 Task: Search one way flight ticket for 4 adults, 2 children, 2 infants in seat and 1 infant on lap in premium economy from San Jose: Norman Y. Mineta San Jose International Airport to Wilmington: Wilmington International Airport on 8-6-2023. Choice of flights is Singapure airlines. Number of bags: 1 carry on bag. Price is upto 99000. Outbound departure time preference is 4:45.
Action: Mouse moved to (235, 316)
Screenshot: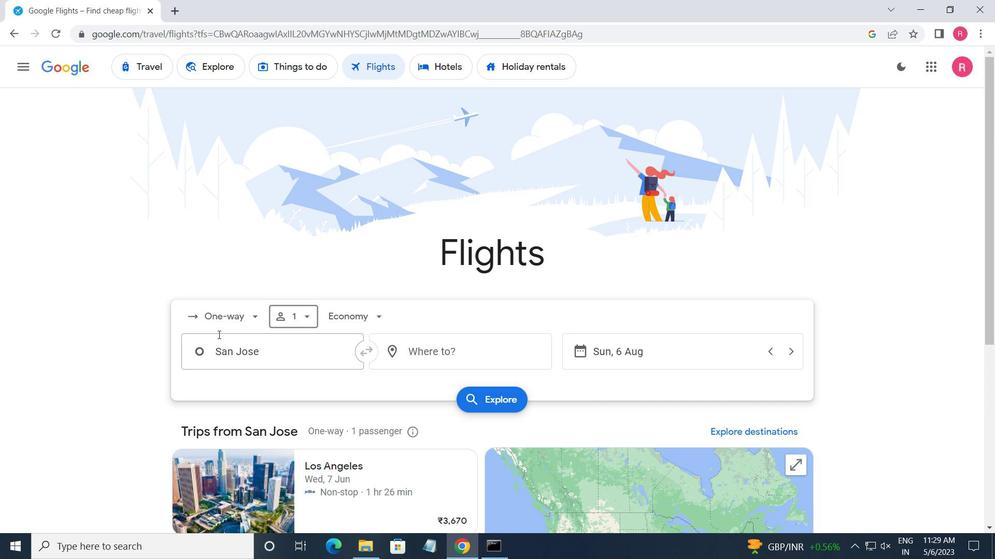
Action: Mouse pressed left at (235, 316)
Screenshot: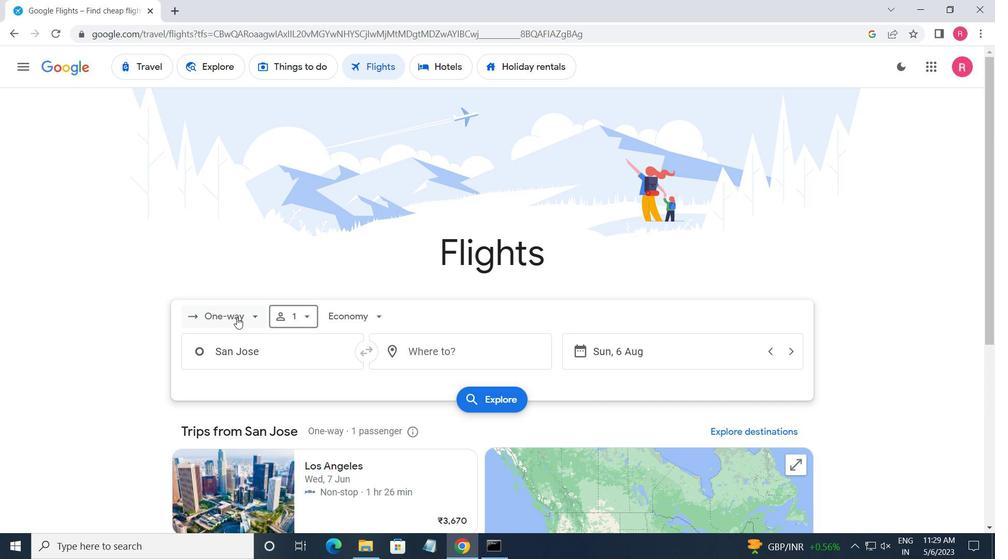 
Action: Mouse moved to (232, 375)
Screenshot: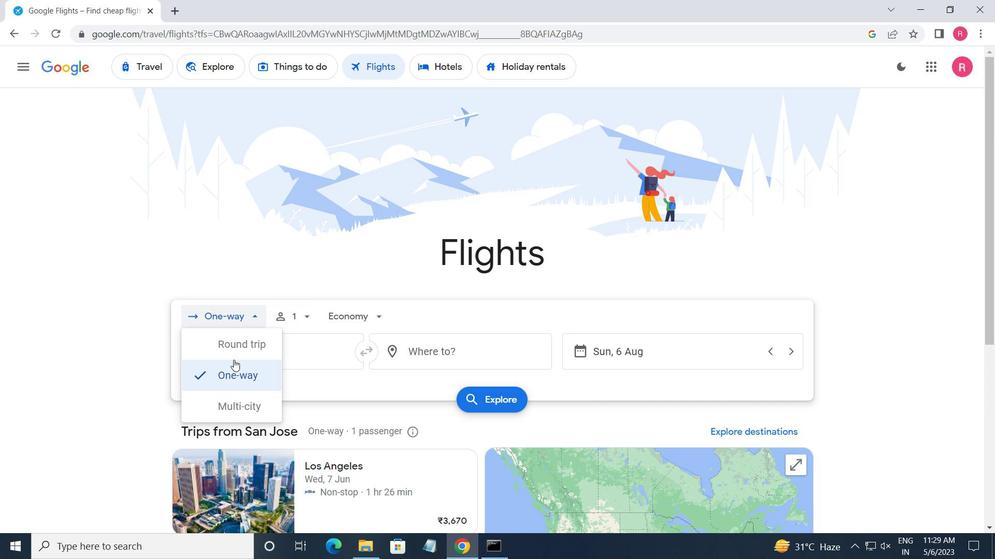 
Action: Mouse pressed left at (232, 375)
Screenshot: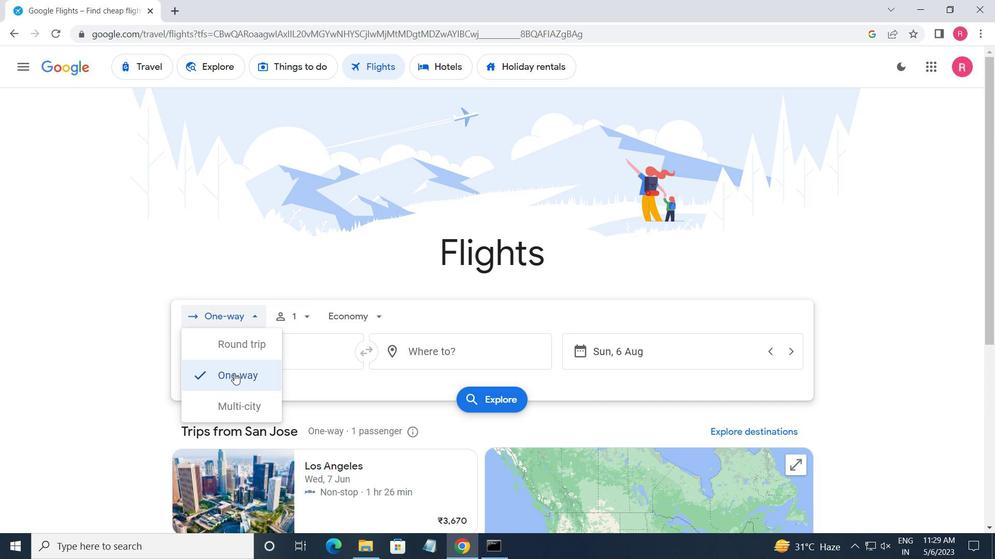 
Action: Mouse moved to (297, 324)
Screenshot: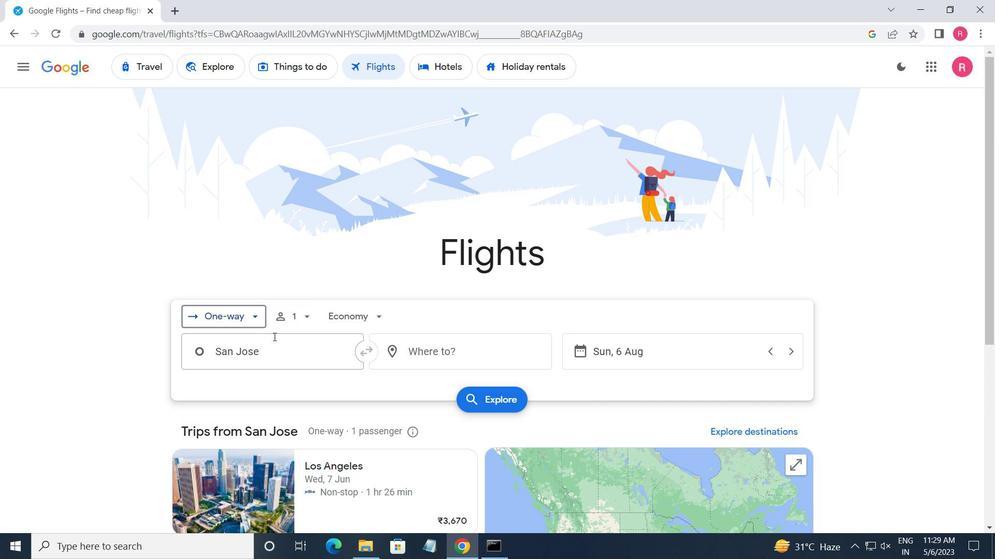 
Action: Mouse pressed left at (297, 324)
Screenshot: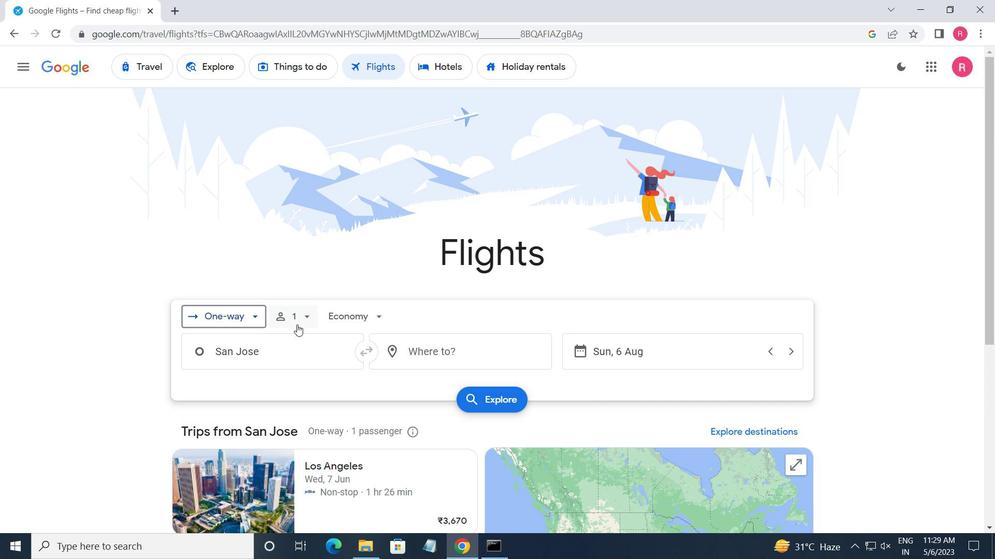 
Action: Mouse moved to (408, 353)
Screenshot: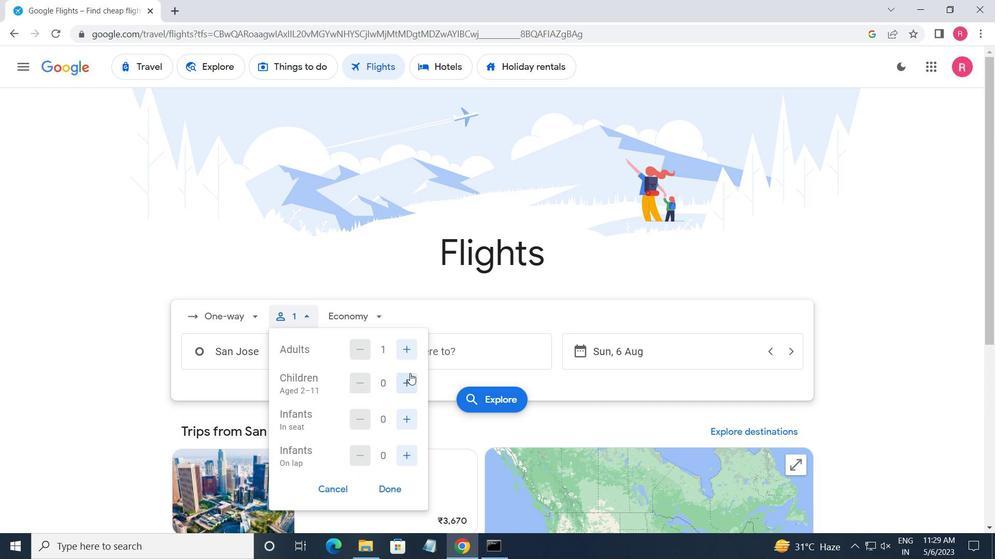 
Action: Mouse pressed left at (408, 353)
Screenshot: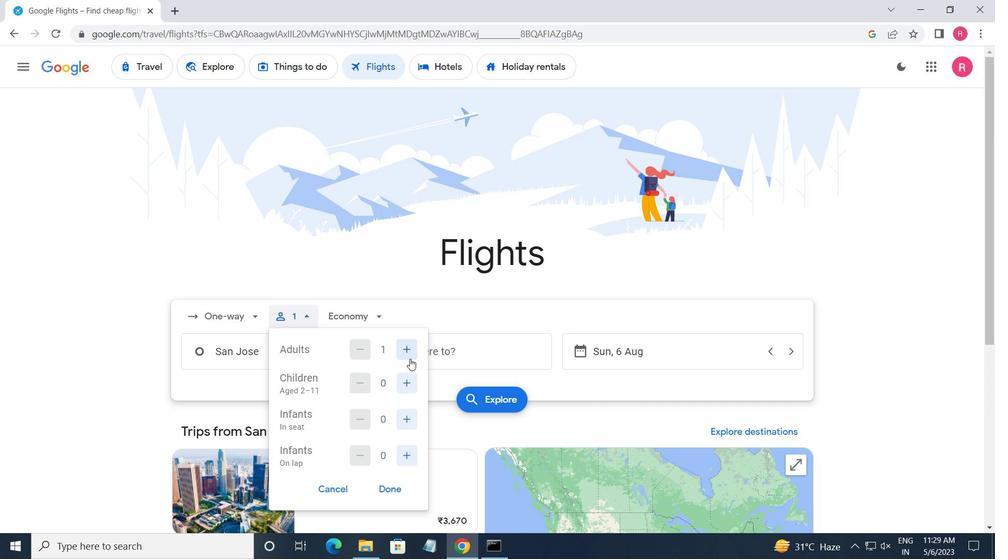 
Action: Mouse pressed left at (408, 353)
Screenshot: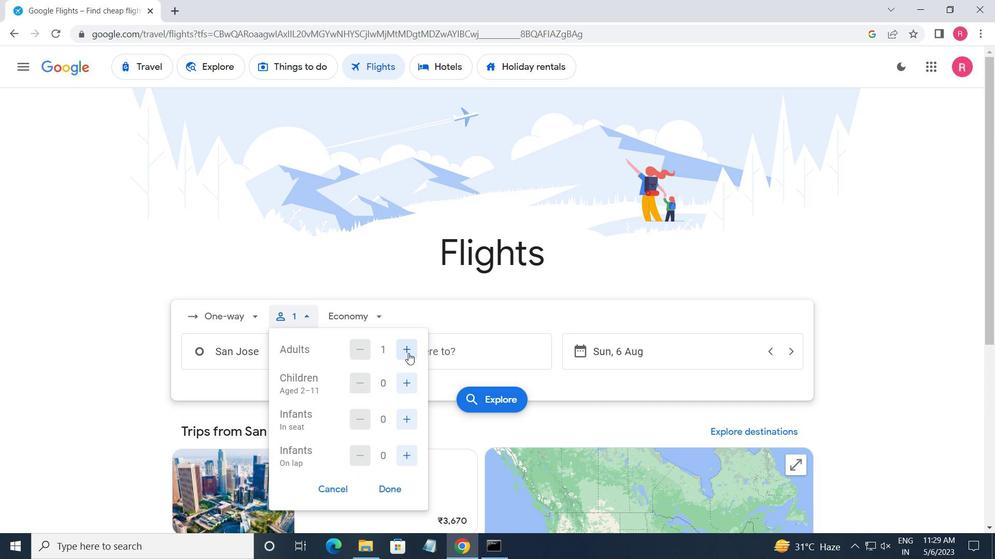 
Action: Mouse pressed left at (408, 353)
Screenshot: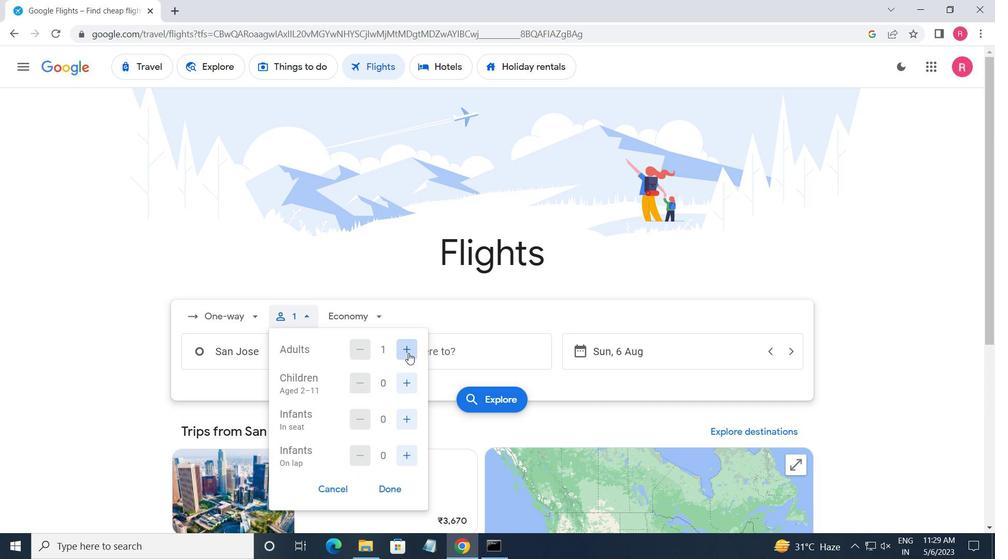 
Action: Mouse moved to (401, 378)
Screenshot: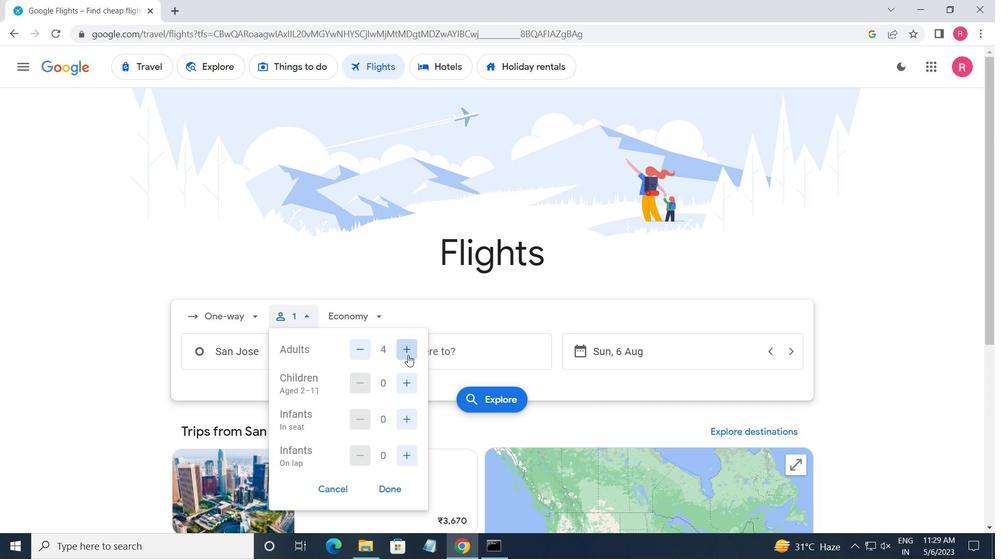 
Action: Mouse pressed left at (401, 378)
Screenshot: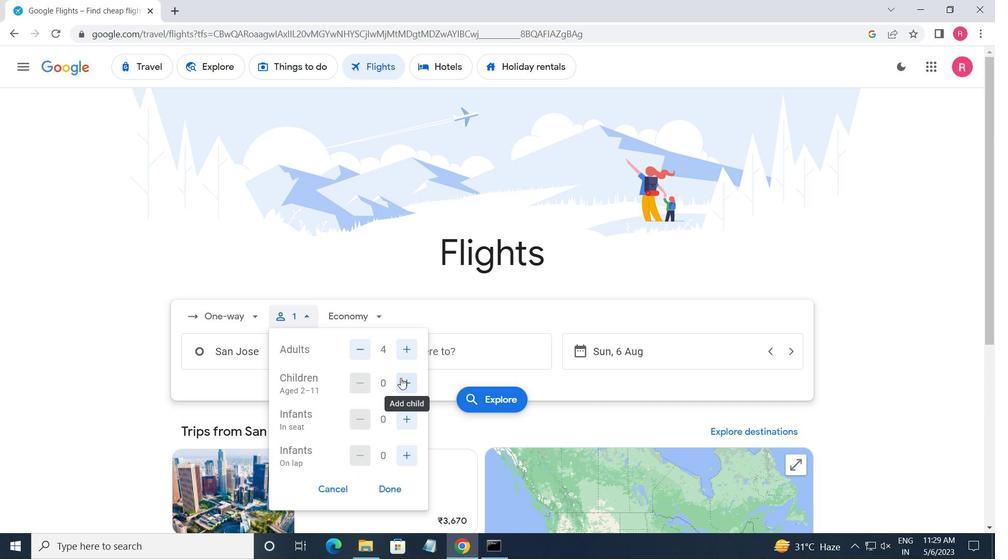 
Action: Mouse pressed left at (401, 378)
Screenshot: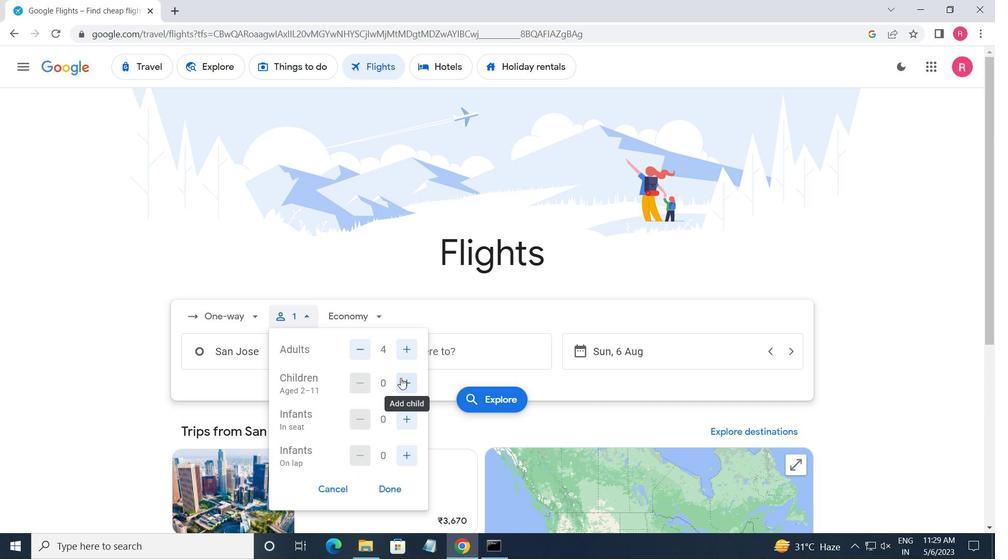 
Action: Mouse moved to (407, 431)
Screenshot: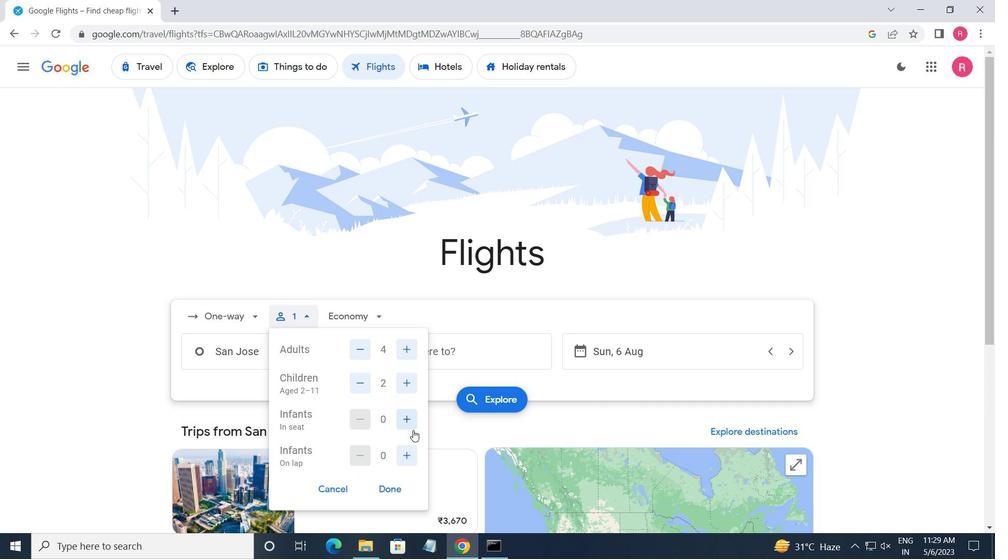 
Action: Mouse pressed left at (407, 431)
Screenshot: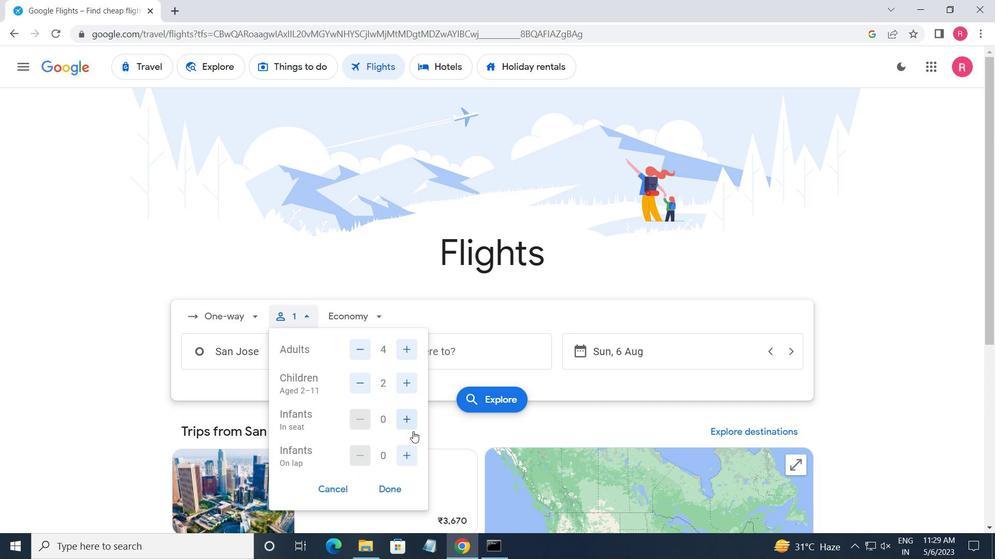 
Action: Mouse moved to (407, 430)
Screenshot: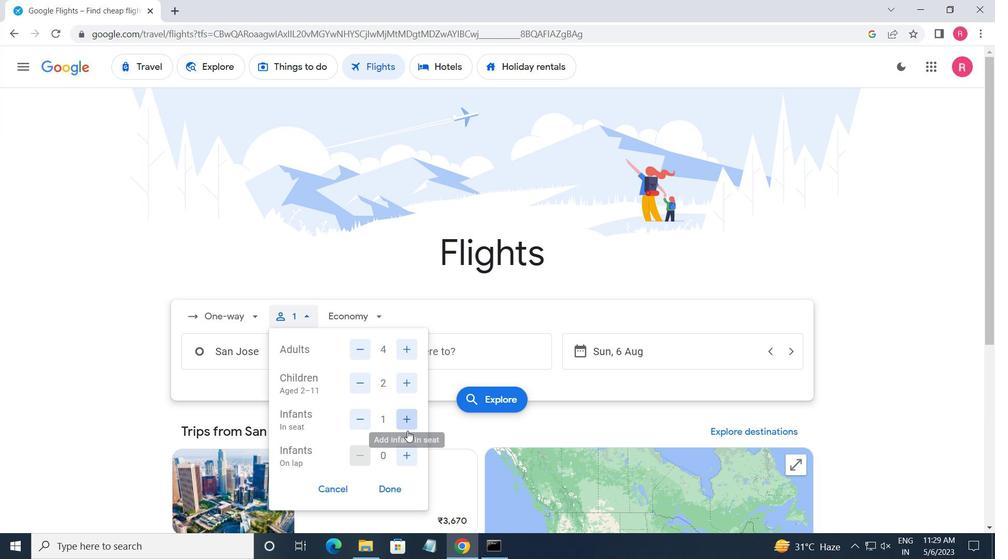 
Action: Mouse pressed left at (407, 430)
Screenshot: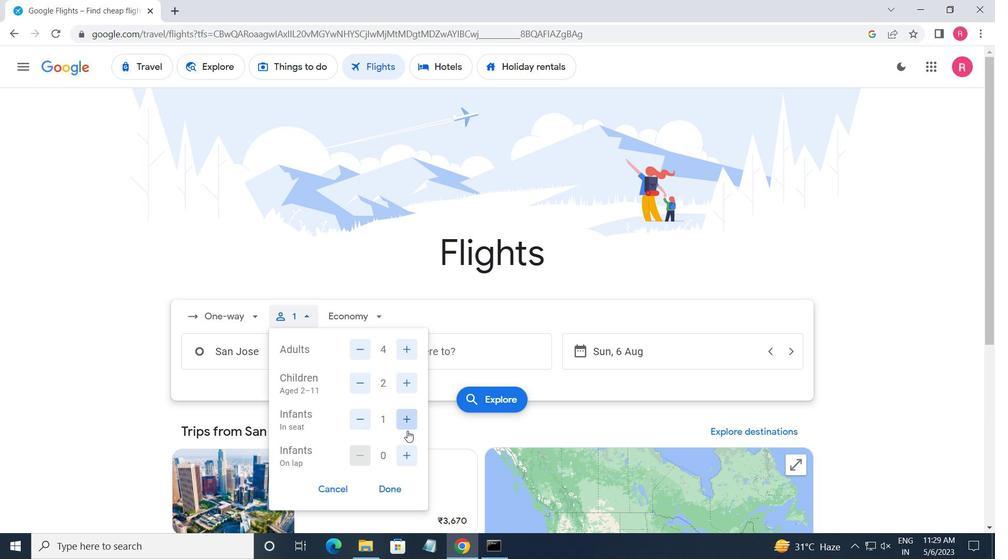 
Action: Mouse moved to (409, 460)
Screenshot: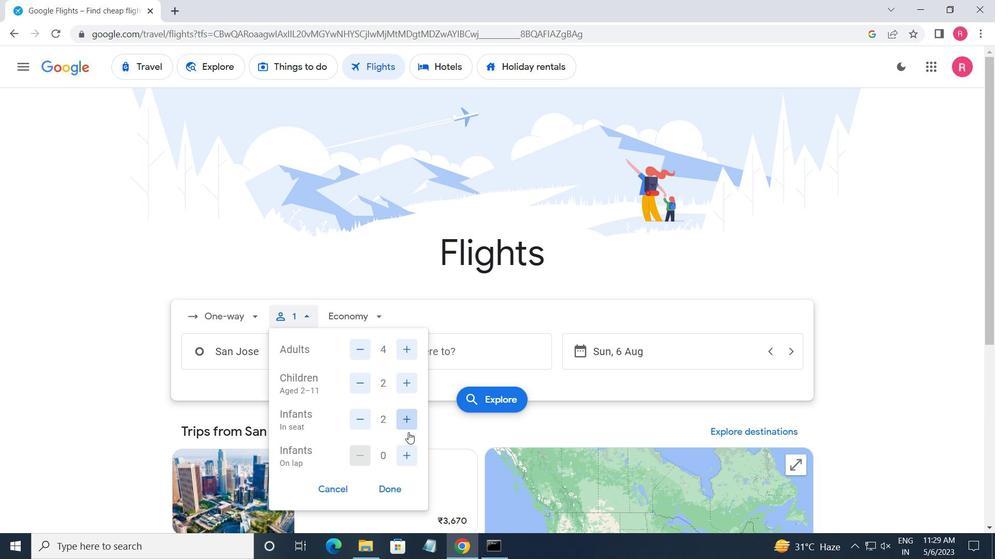 
Action: Mouse pressed left at (409, 460)
Screenshot: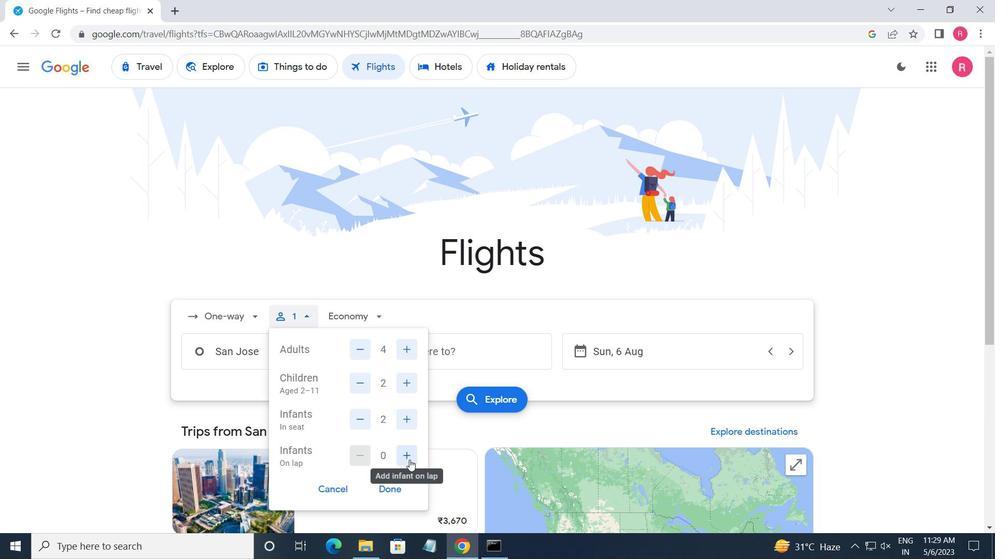 
Action: Mouse moved to (404, 494)
Screenshot: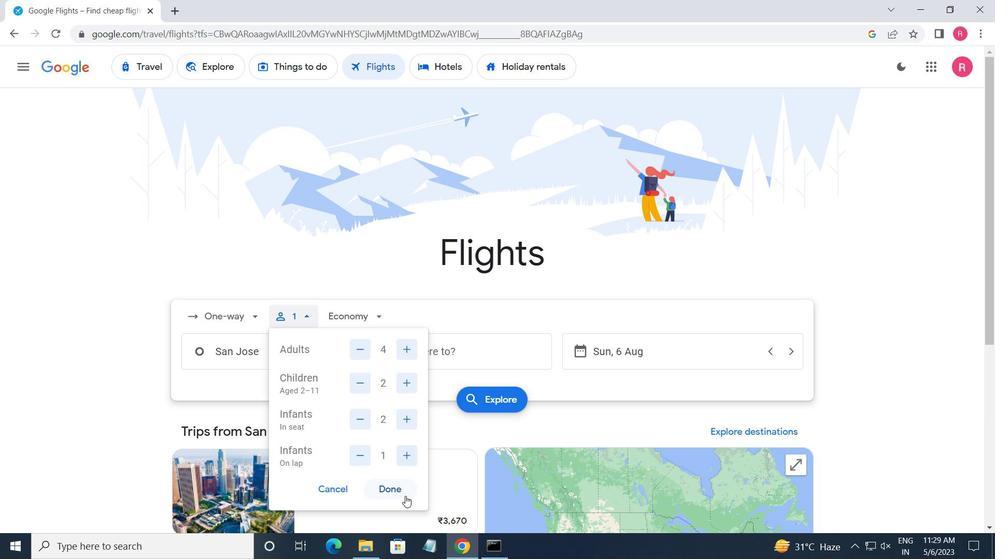 
Action: Mouse pressed left at (404, 494)
Screenshot: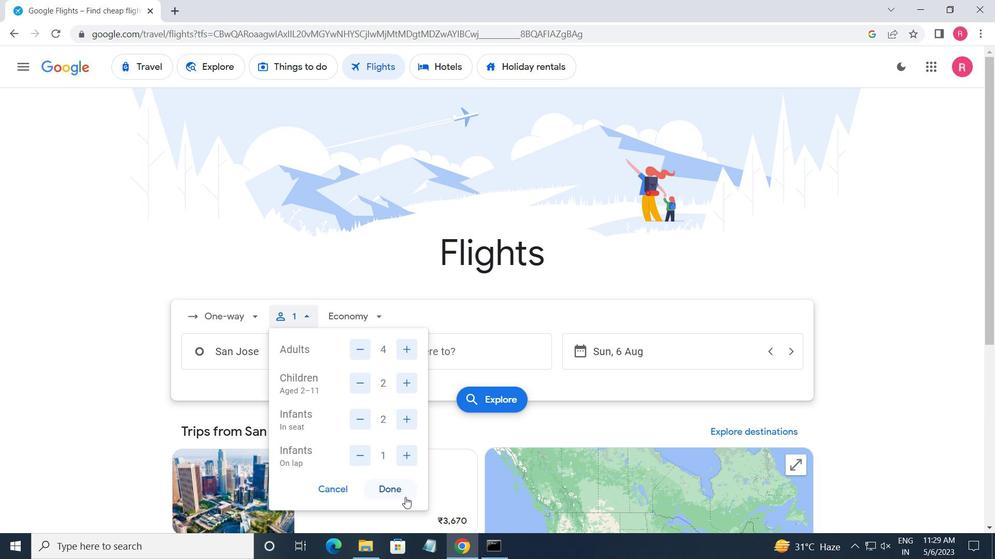 
Action: Mouse moved to (367, 320)
Screenshot: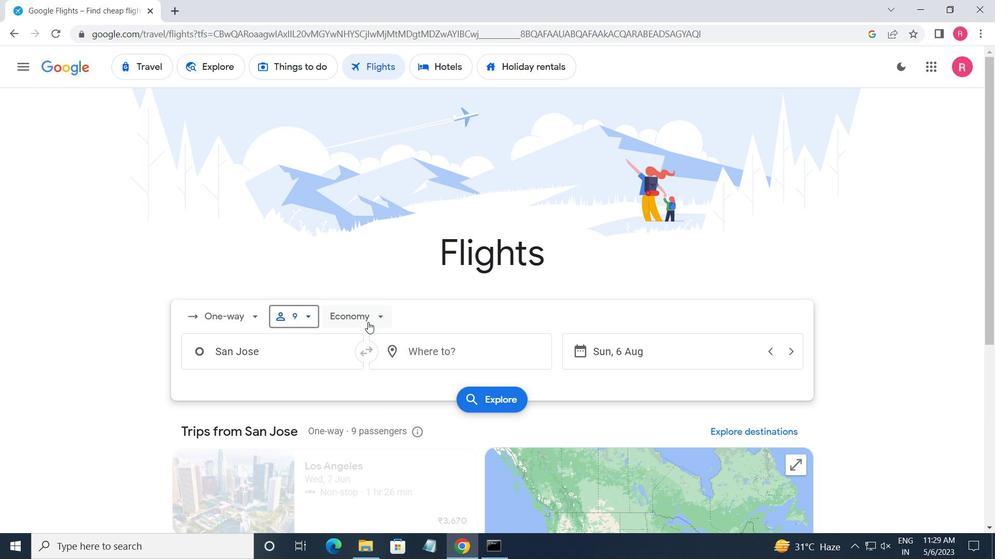 
Action: Mouse pressed left at (367, 320)
Screenshot: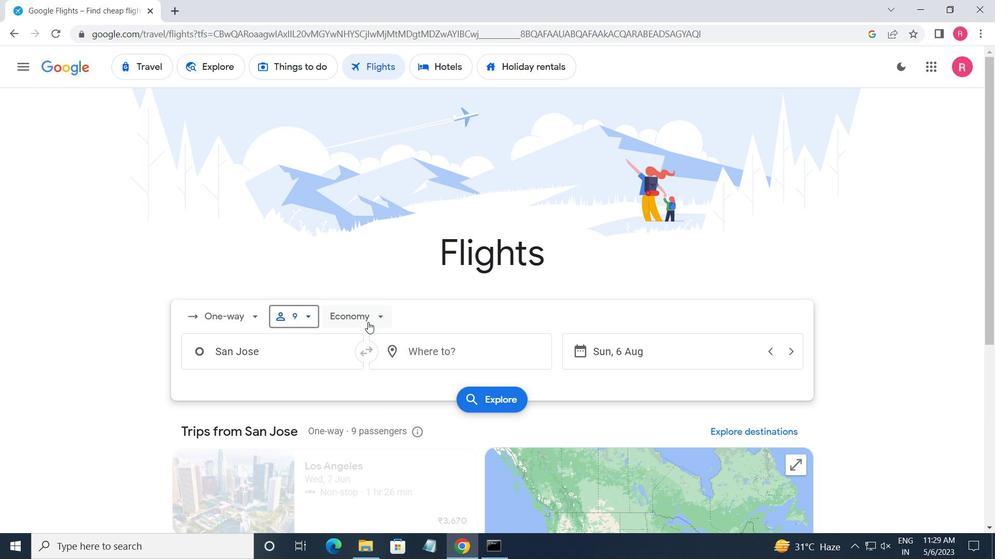 
Action: Mouse moved to (386, 375)
Screenshot: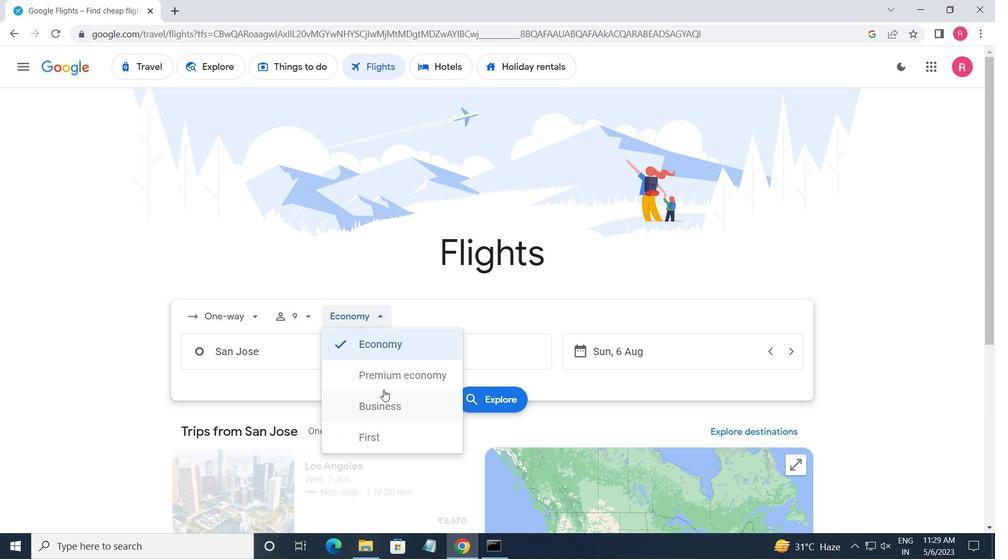 
Action: Mouse pressed left at (386, 375)
Screenshot: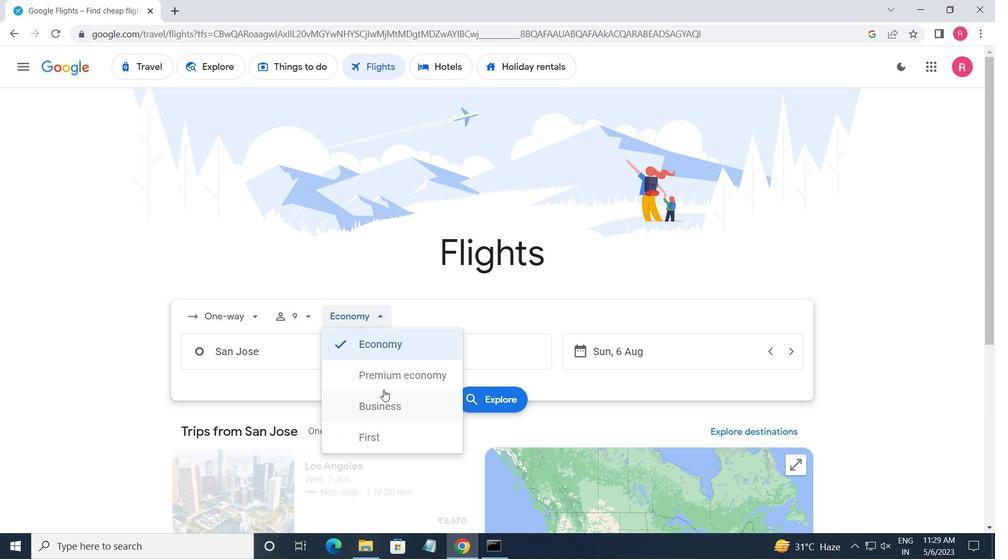 
Action: Mouse moved to (320, 360)
Screenshot: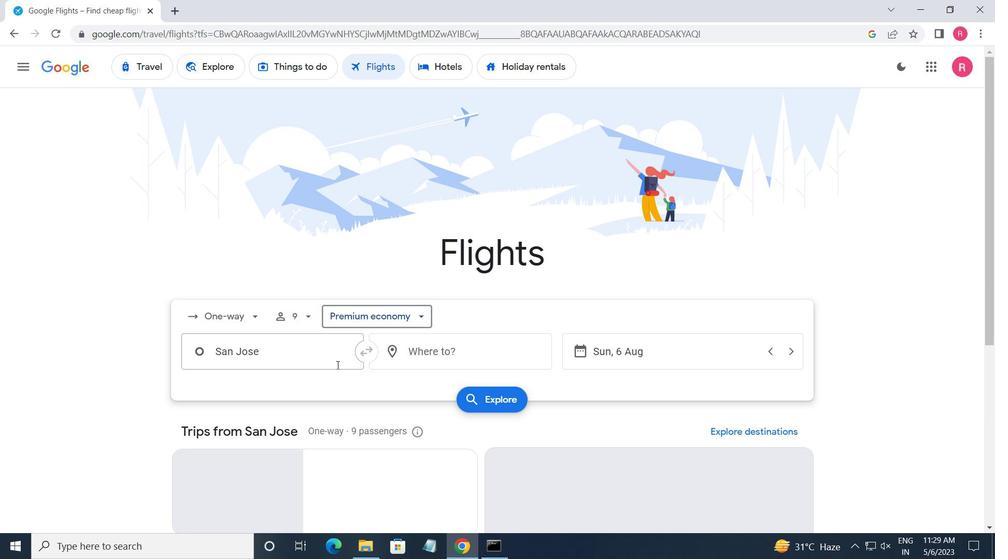 
Action: Mouse pressed left at (320, 360)
Screenshot: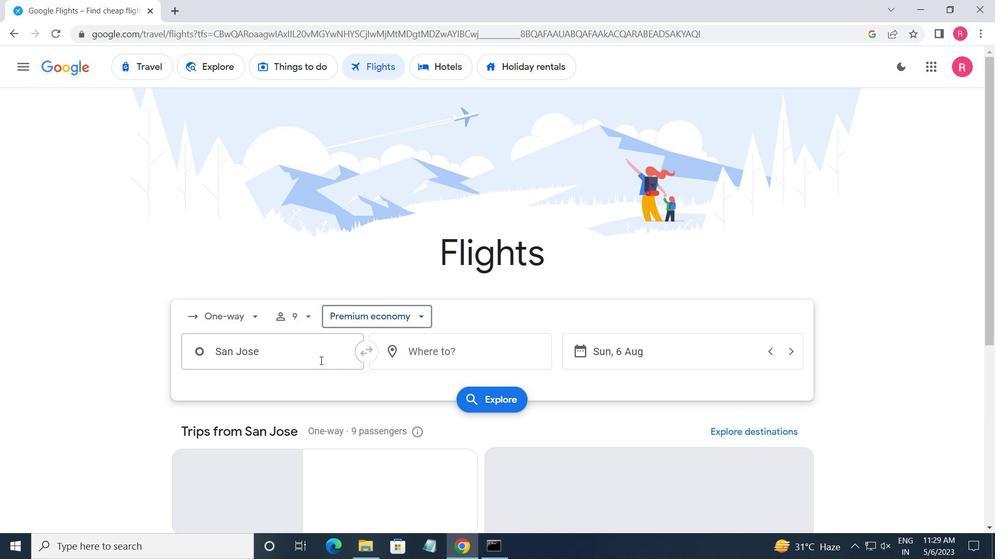 
Action: Key pressed <Key.shift_r>Norman<Key.space><Key.shift_r>Y.<Key.space><Key.shift_r>M<Key.backspace><Key.backspace><Key.backspace><Key.backspace><Key.backspace><Key.backspace><Key.backspace><Key.backspace><Key.backspace><Key.backspace><Key.backspace><Key.backspace><Key.backspace><Key.backspace><Key.backspace><Key.backspace>san<Key.space><Key.shift_r><Key.shift_r><Key.shift_r><Key.shift_r><Key.shift_r><Key.shift_r><Key.shift_r><Key.shift_r><Key.shift_r><Key.shift_r><Key.shift_r>Jos
Screenshot: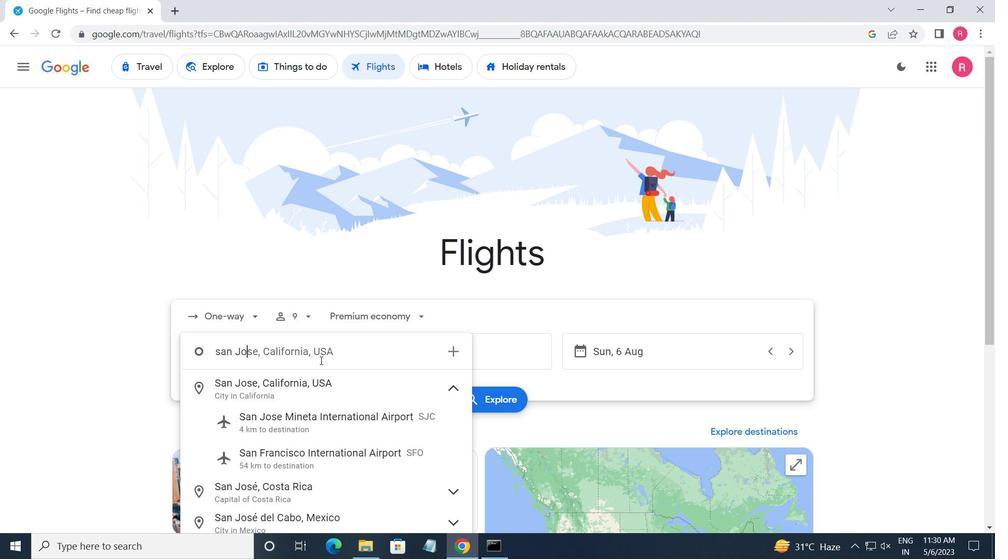 
Action: Mouse moved to (343, 409)
Screenshot: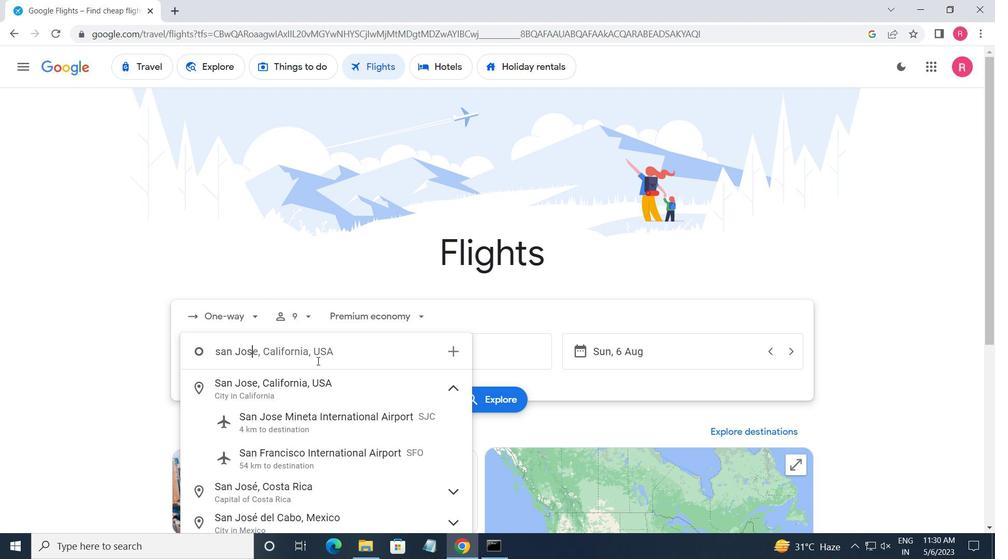 
Action: Mouse pressed left at (343, 409)
Screenshot: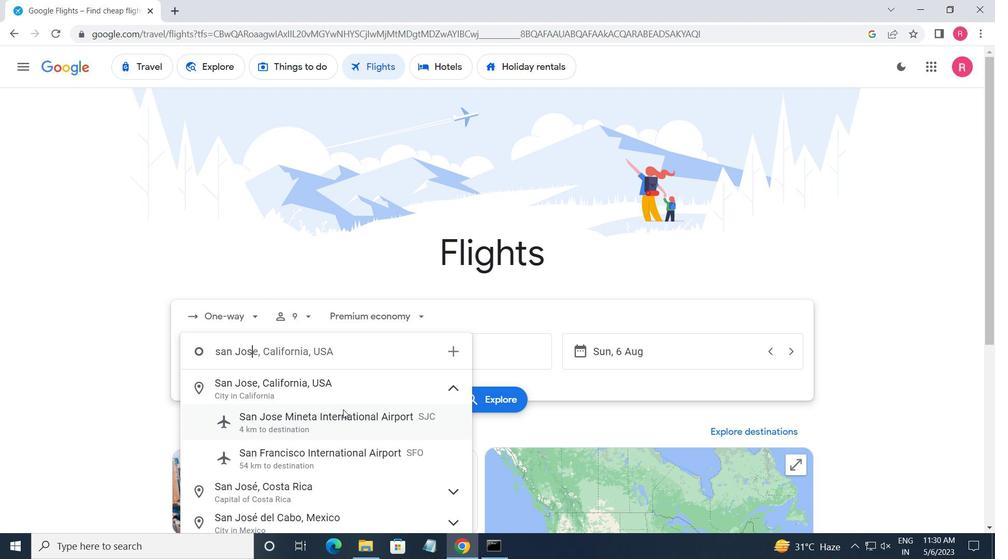 
Action: Mouse moved to (506, 360)
Screenshot: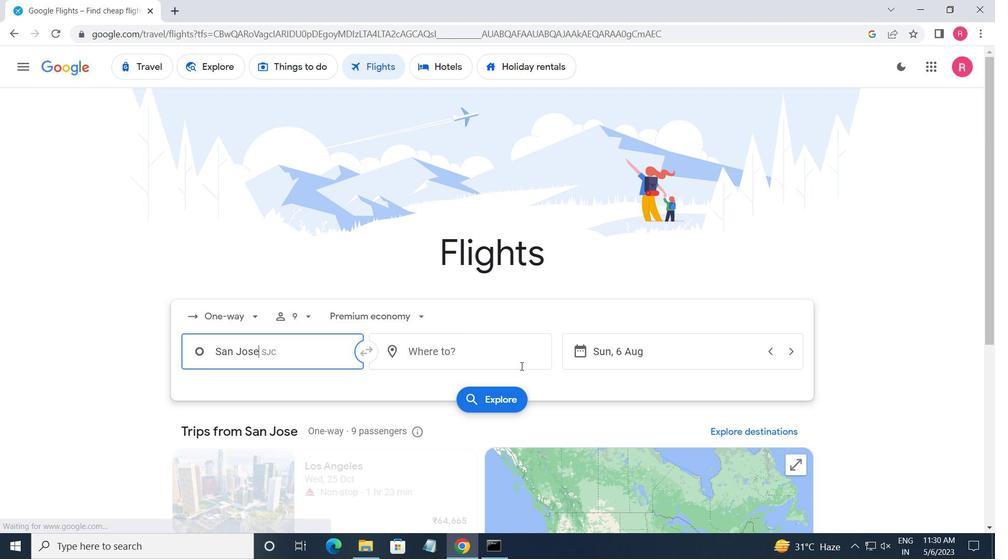 
Action: Mouse pressed left at (506, 360)
Screenshot: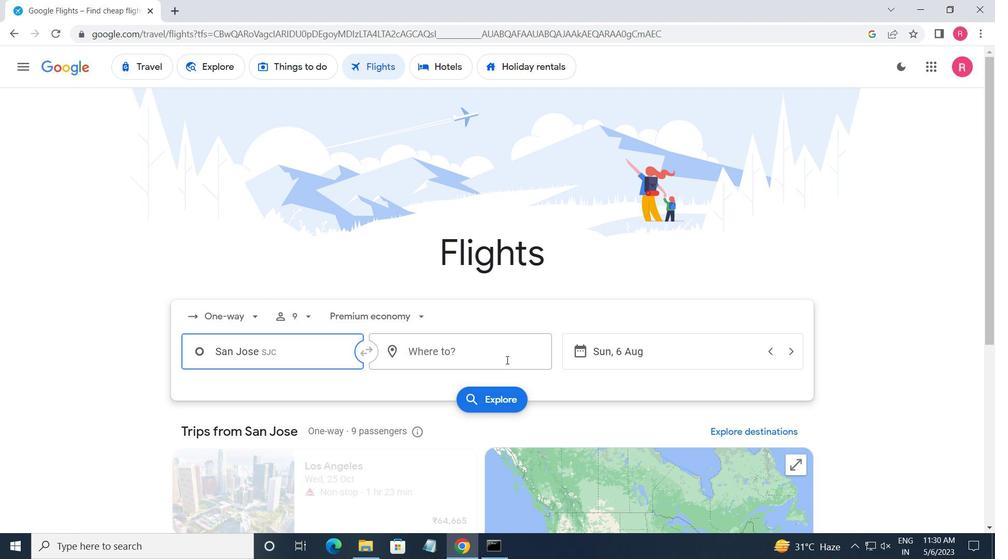 
Action: Key pressed <Key.shift>WILMINGTON
Screenshot: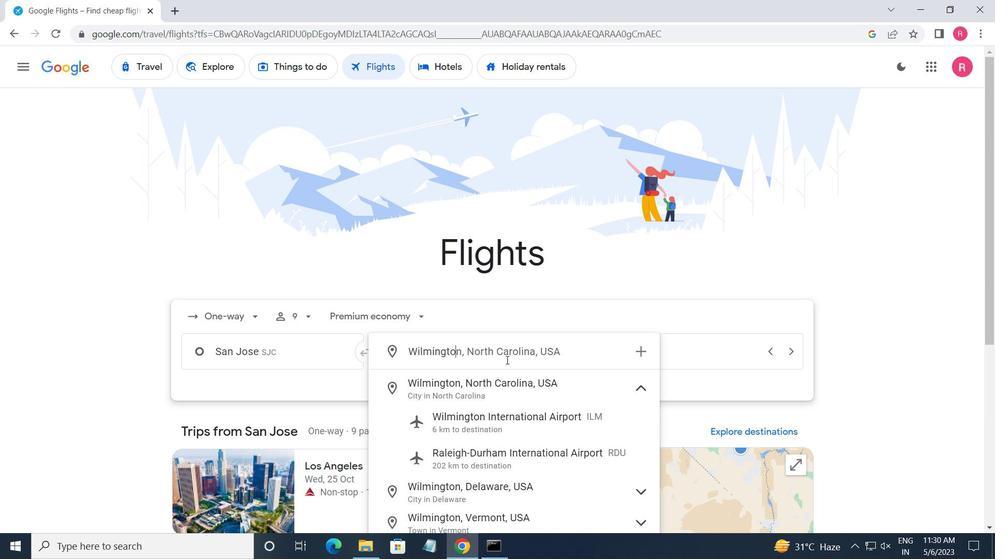 
Action: Mouse moved to (488, 423)
Screenshot: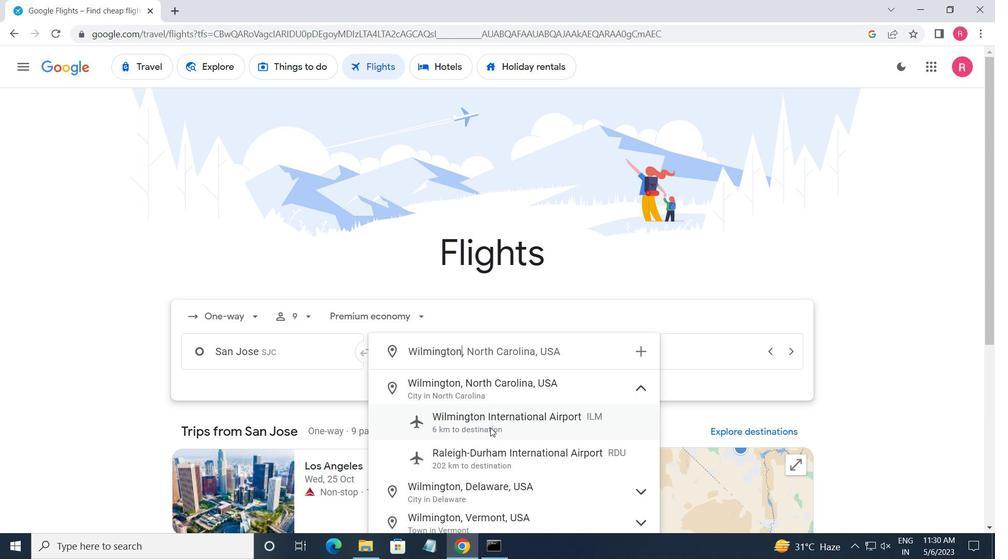 
Action: Mouse pressed left at (488, 423)
Screenshot: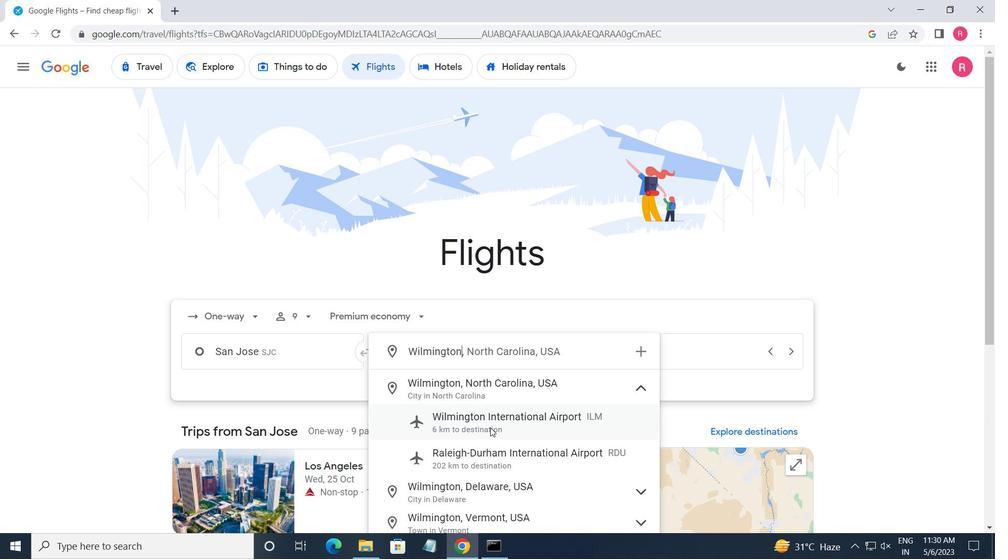 
Action: Mouse moved to (671, 347)
Screenshot: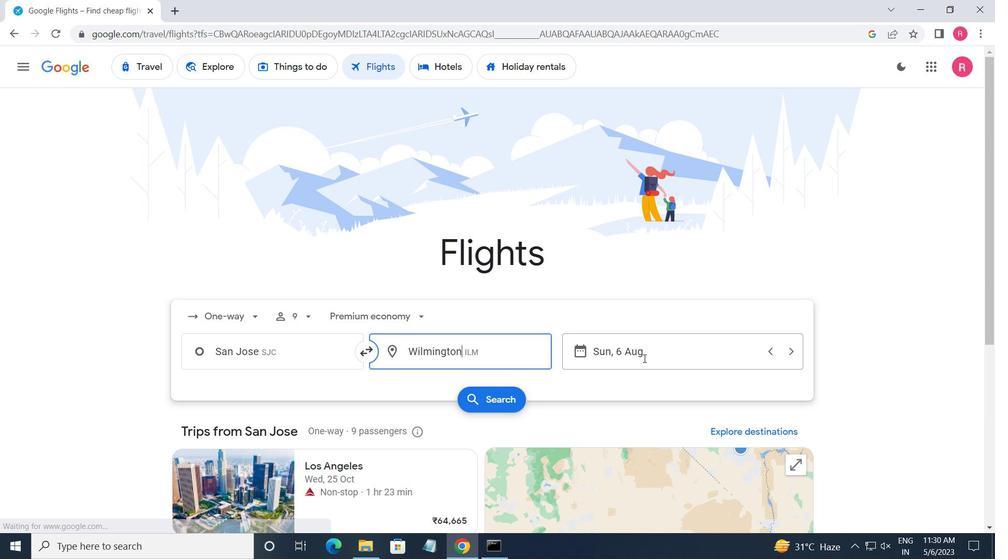
Action: Mouse pressed left at (671, 347)
Screenshot: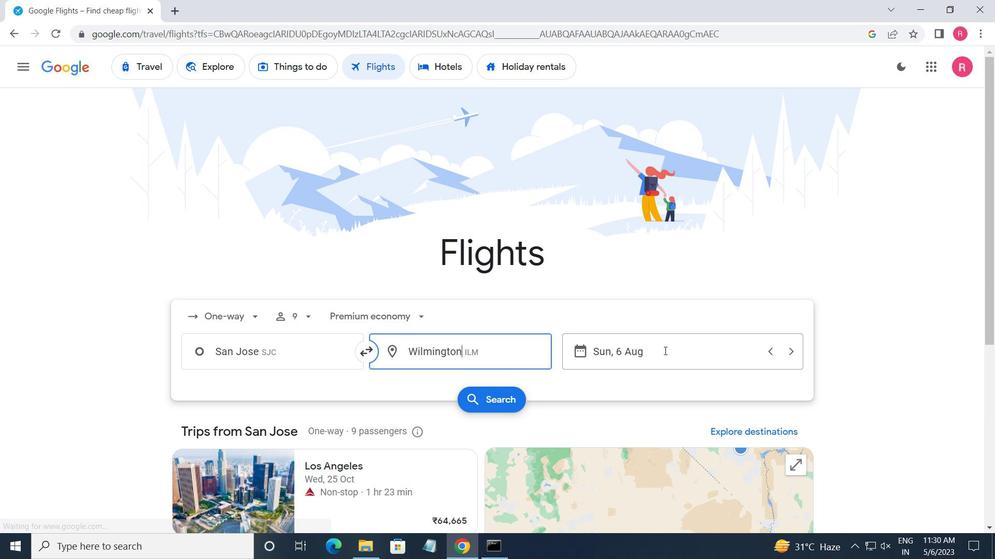 
Action: Mouse moved to (333, 325)
Screenshot: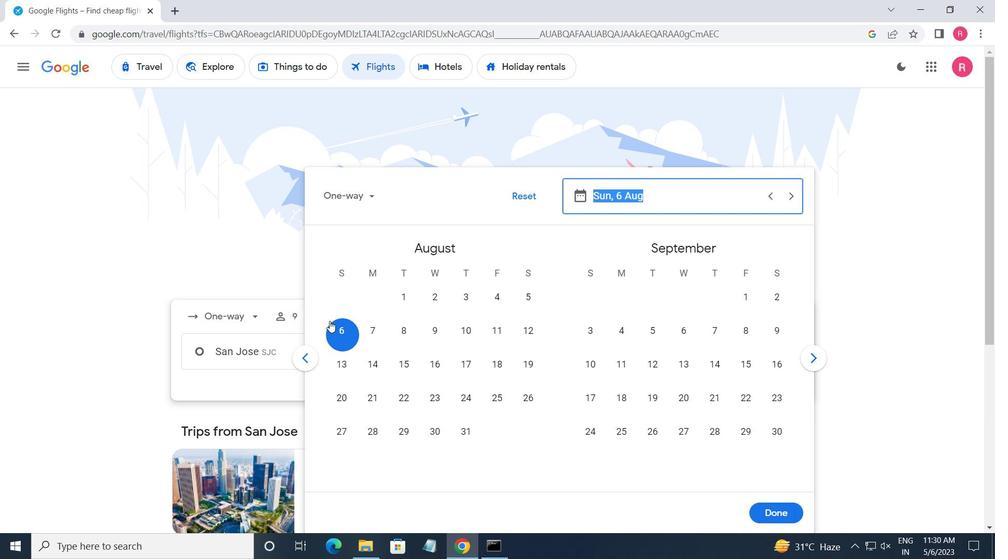 
Action: Mouse pressed left at (333, 325)
Screenshot: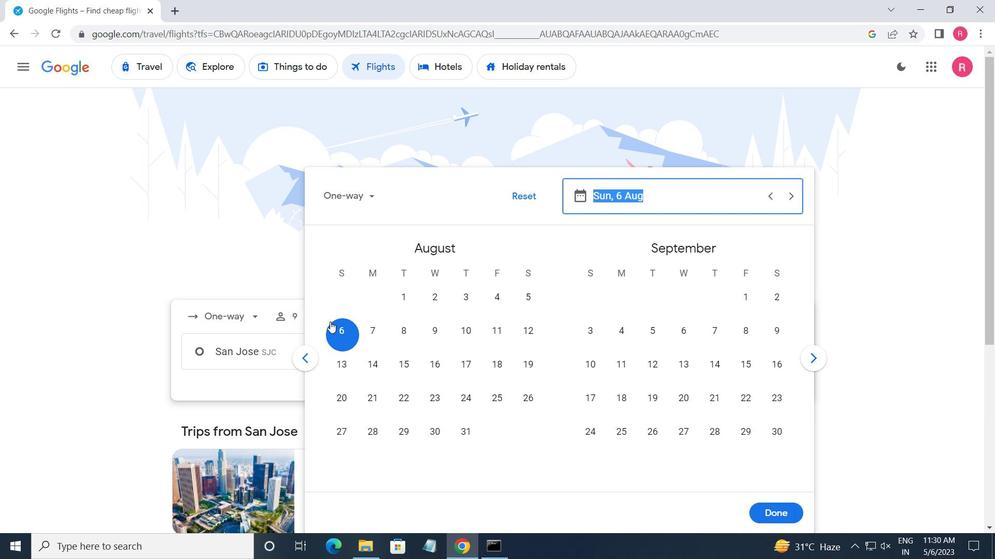 
Action: Mouse moved to (781, 514)
Screenshot: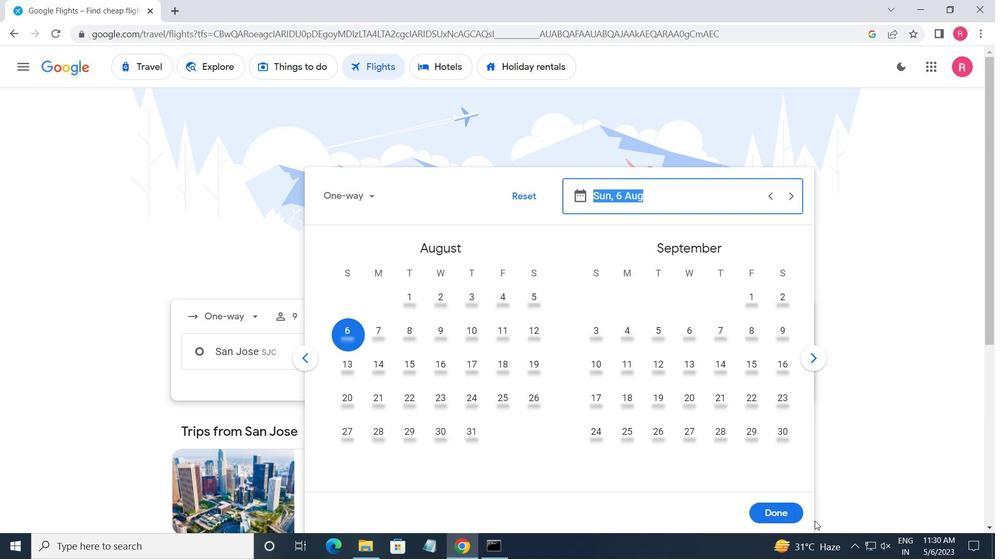 
Action: Mouse pressed left at (781, 514)
Screenshot: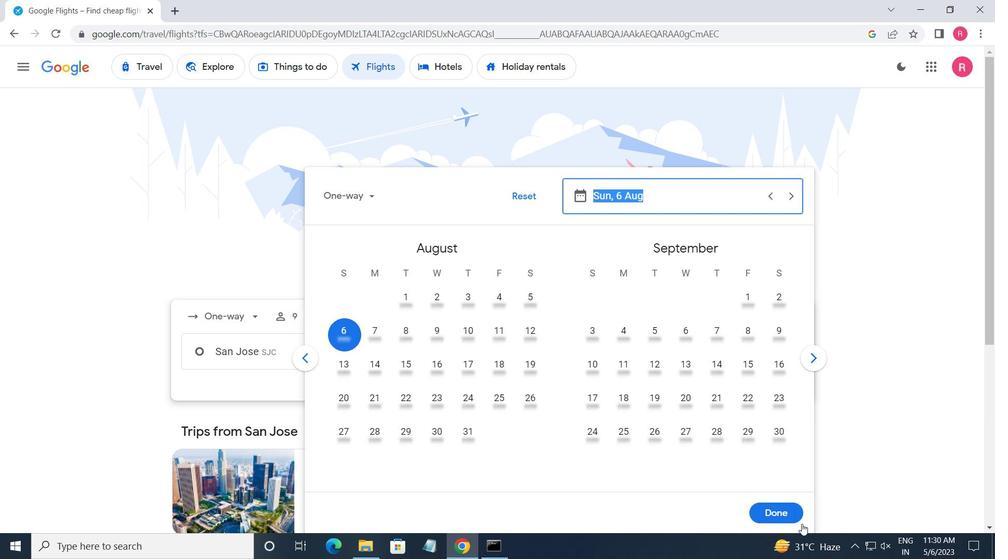 
Action: Mouse moved to (491, 398)
Screenshot: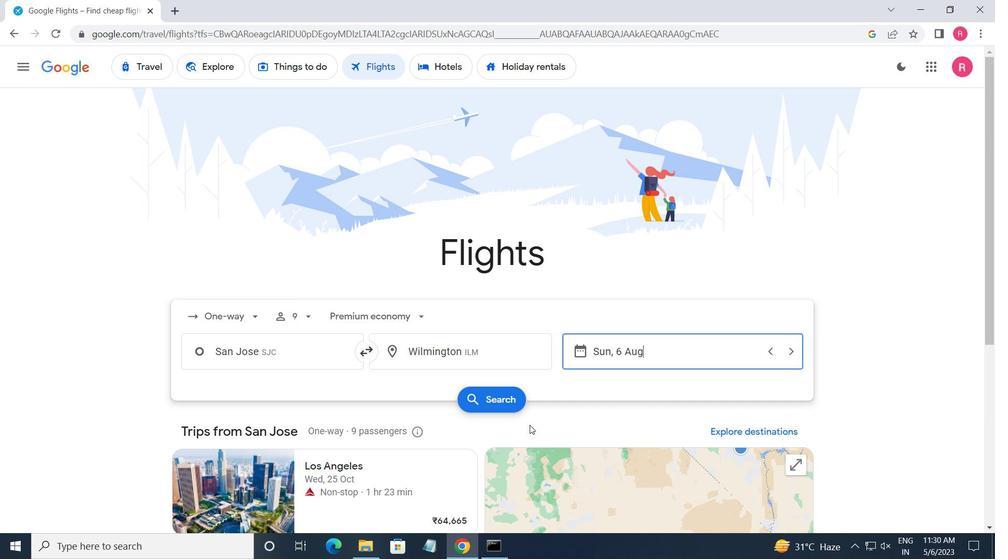 
Action: Mouse pressed left at (491, 398)
Screenshot: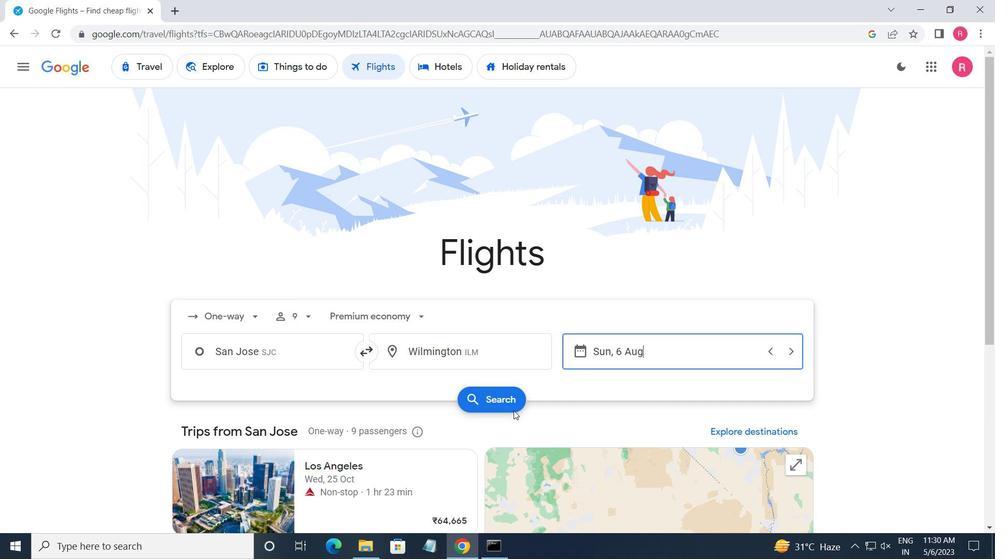 
Action: Mouse moved to (191, 187)
Screenshot: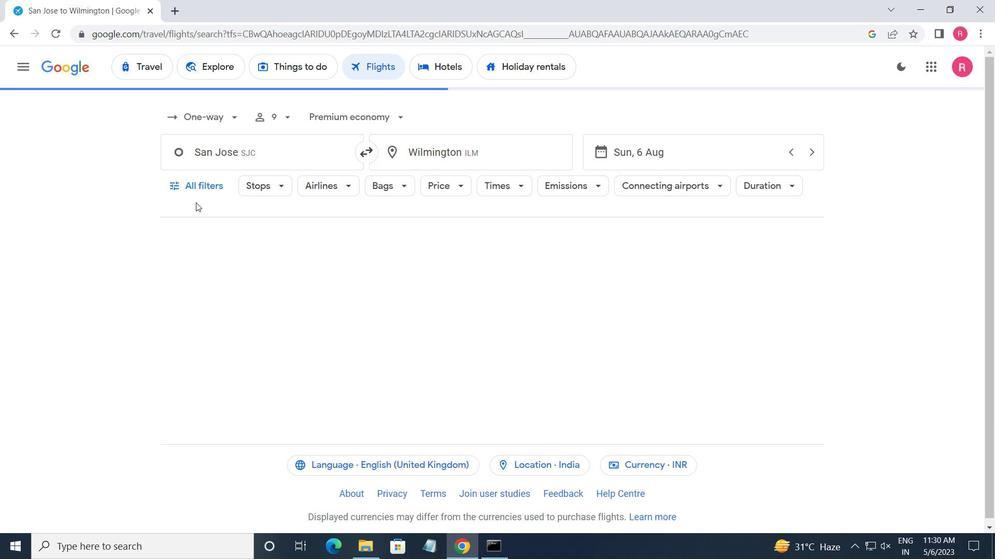 
Action: Mouse pressed left at (191, 187)
Screenshot: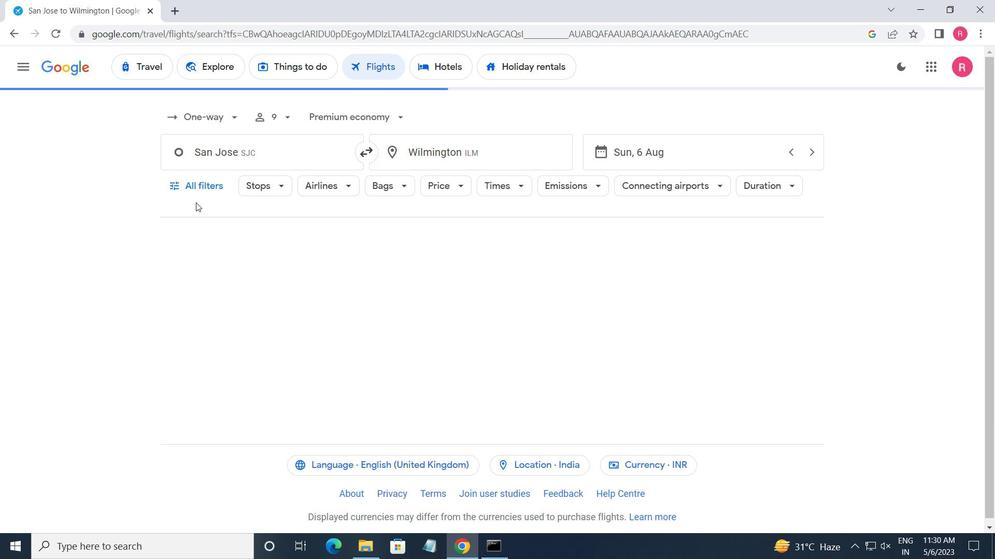 
Action: Mouse moved to (238, 308)
Screenshot: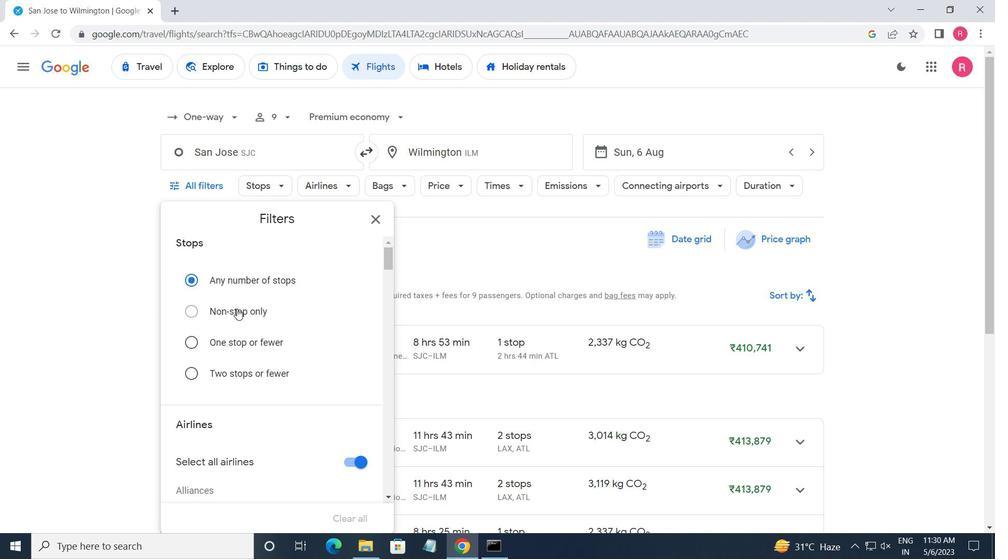 
Action: Mouse scrolled (238, 308) with delta (0, 0)
Screenshot: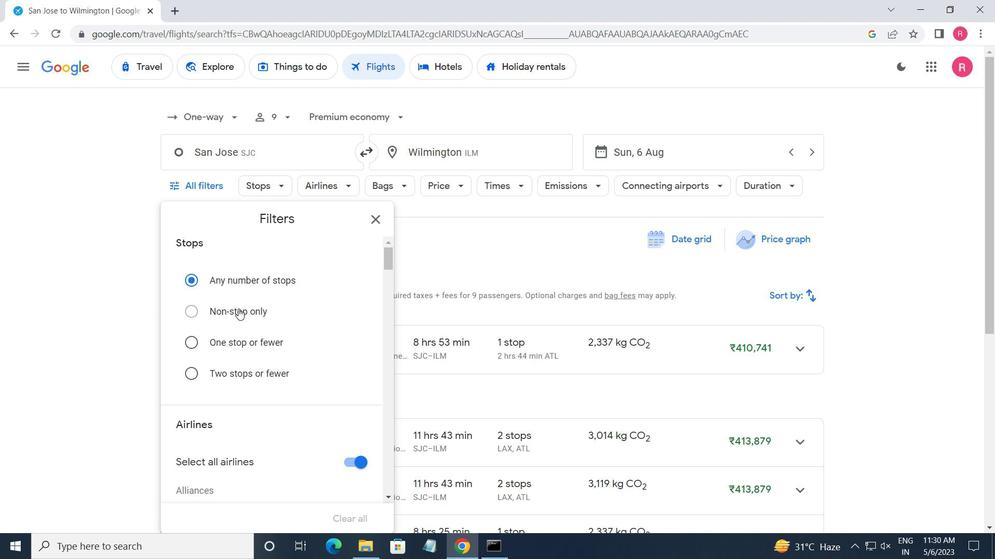 
Action: Mouse scrolled (238, 308) with delta (0, 0)
Screenshot: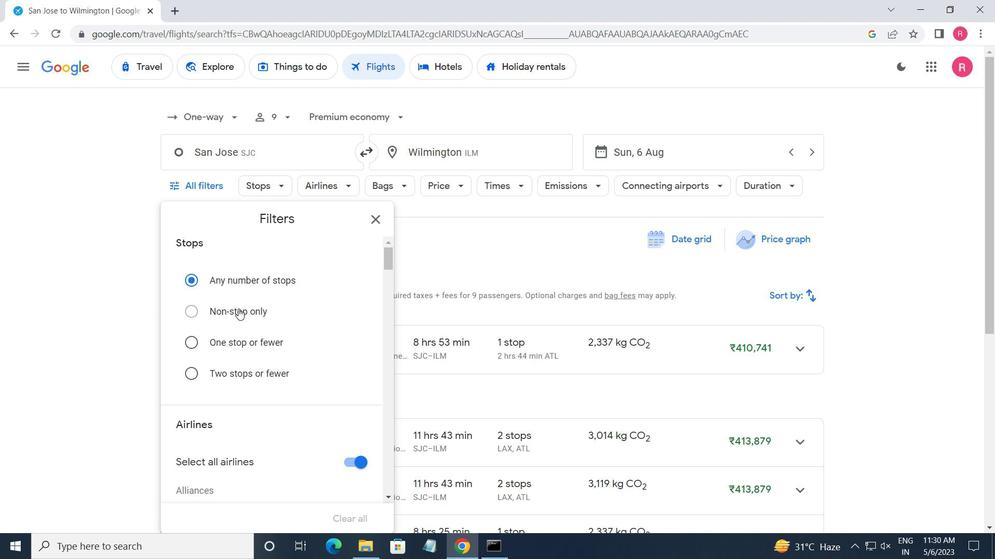 
Action: Mouse scrolled (238, 308) with delta (0, 0)
Screenshot: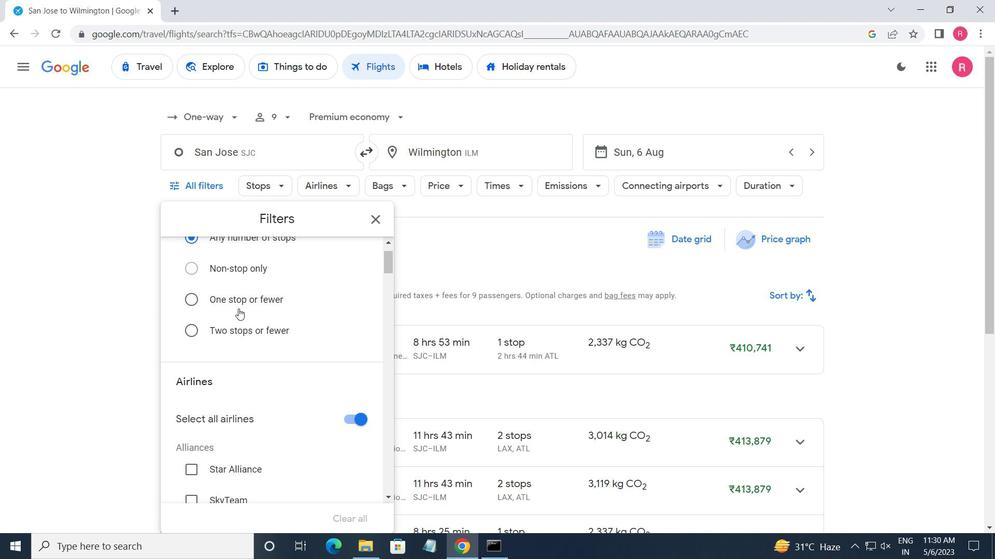 
Action: Mouse scrolled (238, 308) with delta (0, 0)
Screenshot: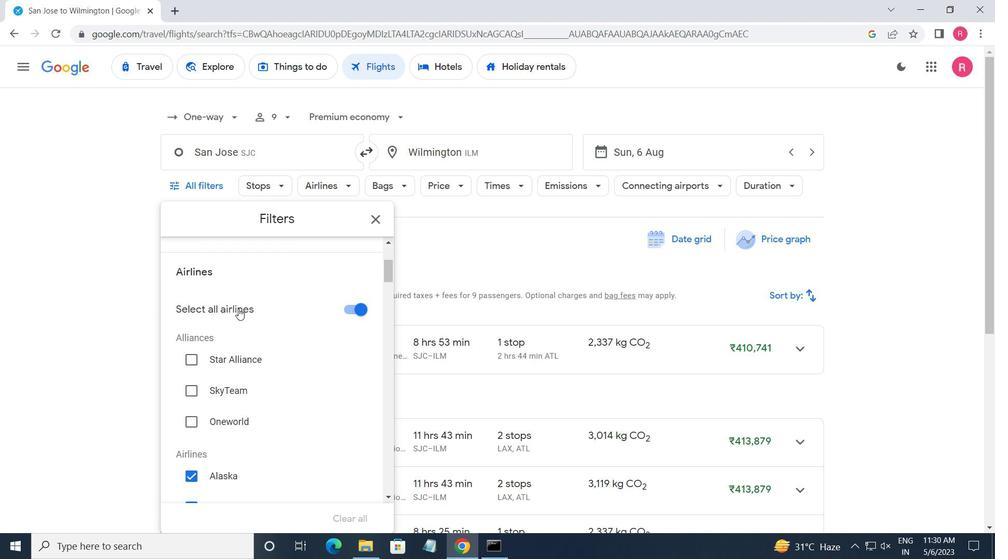 
Action: Mouse moved to (292, 380)
Screenshot: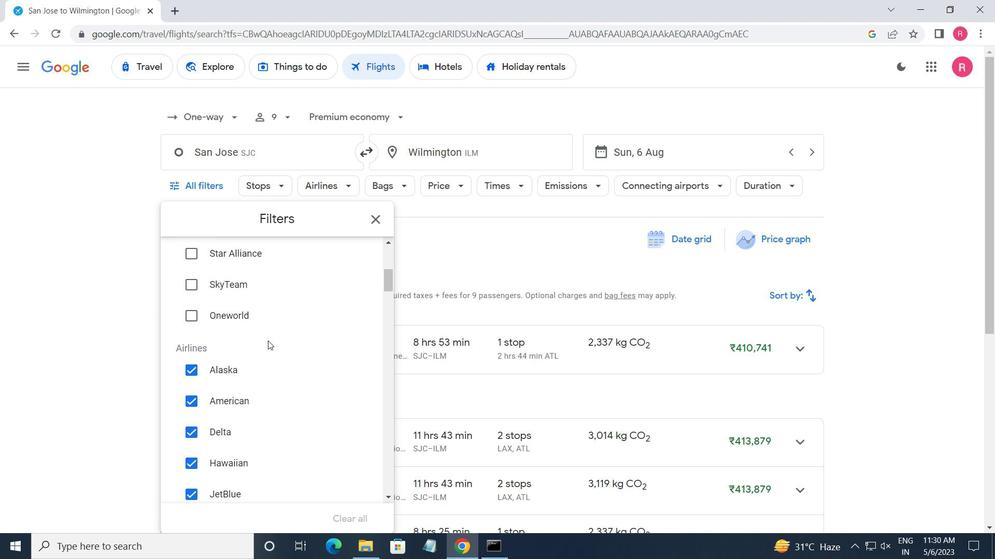 
Action: Mouse scrolled (292, 379) with delta (0, 0)
Screenshot: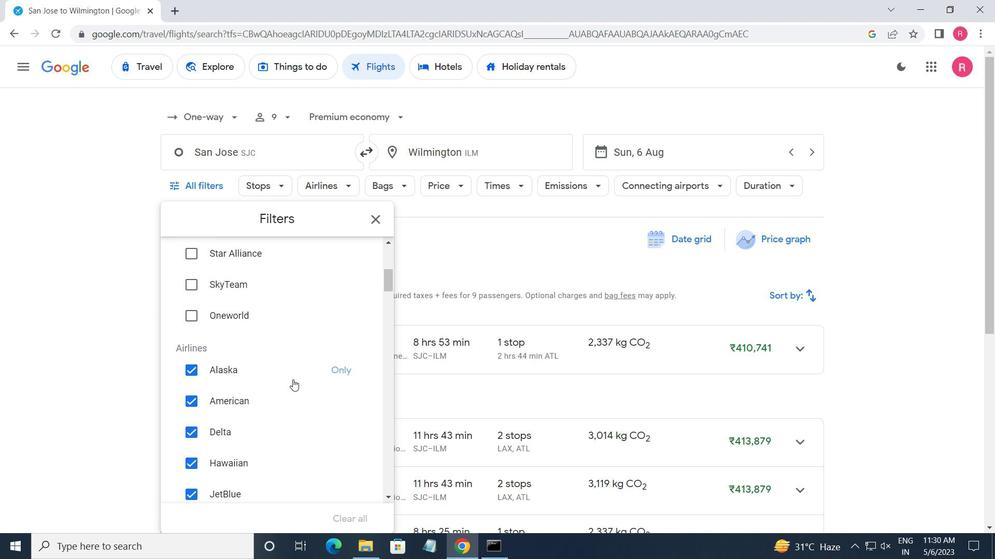 
Action: Mouse moved to (295, 379)
Screenshot: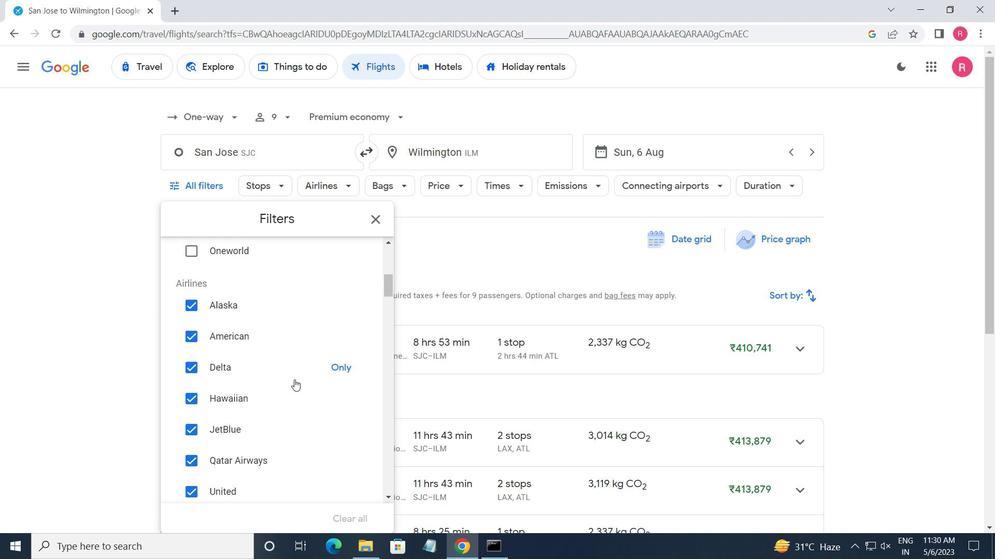 
Action: Mouse scrolled (295, 379) with delta (0, 0)
Screenshot: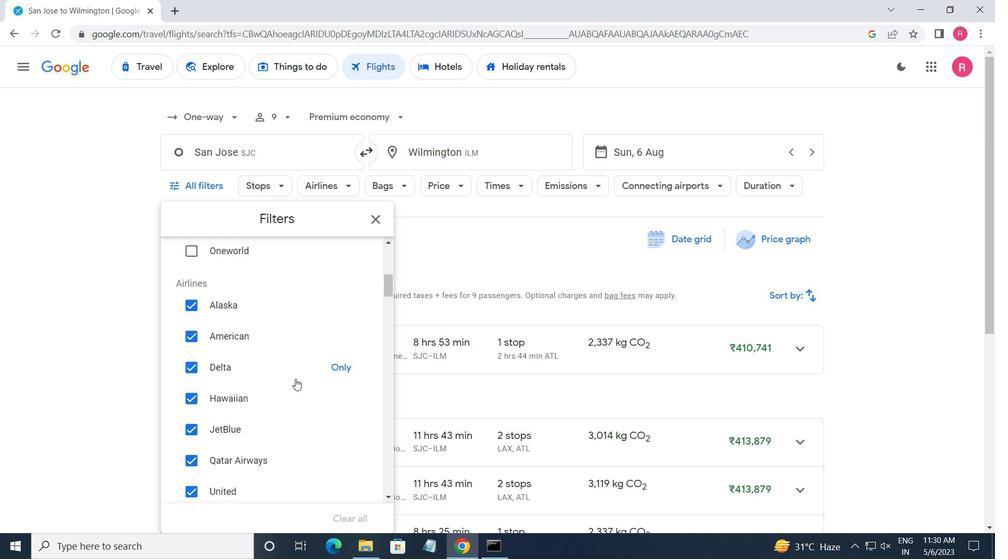 
Action: Mouse moved to (296, 379)
Screenshot: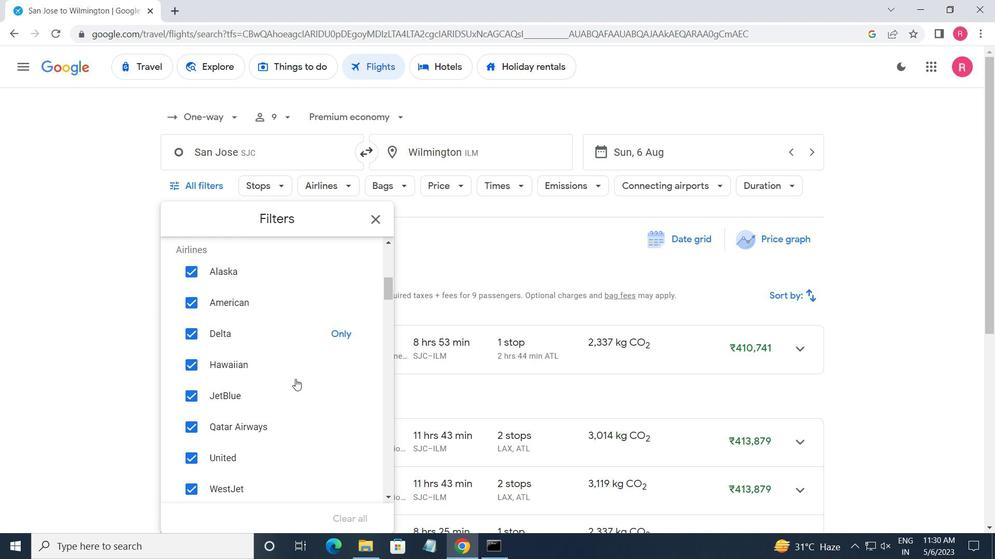 
Action: Mouse scrolled (296, 378) with delta (0, 0)
Screenshot: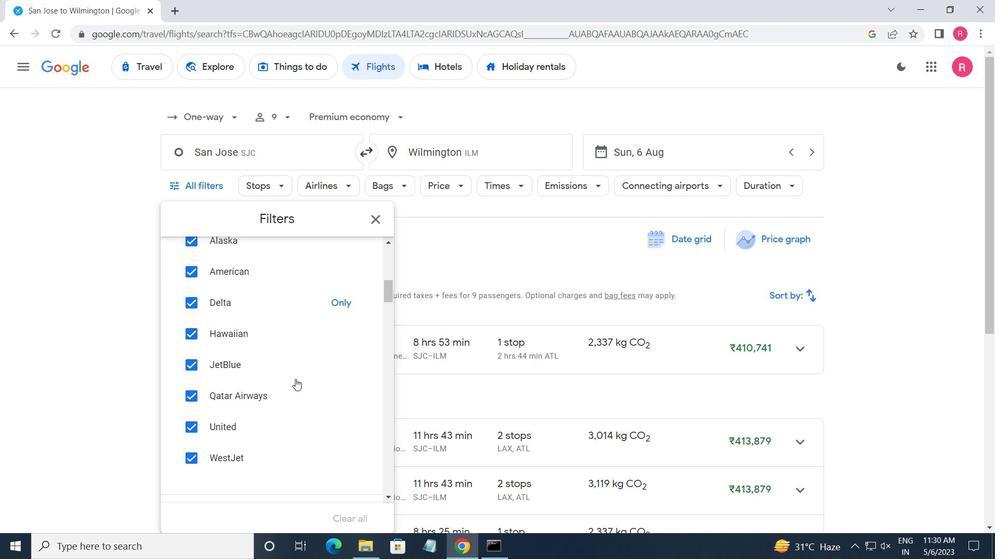 
Action: Mouse scrolled (296, 379) with delta (0, 0)
Screenshot: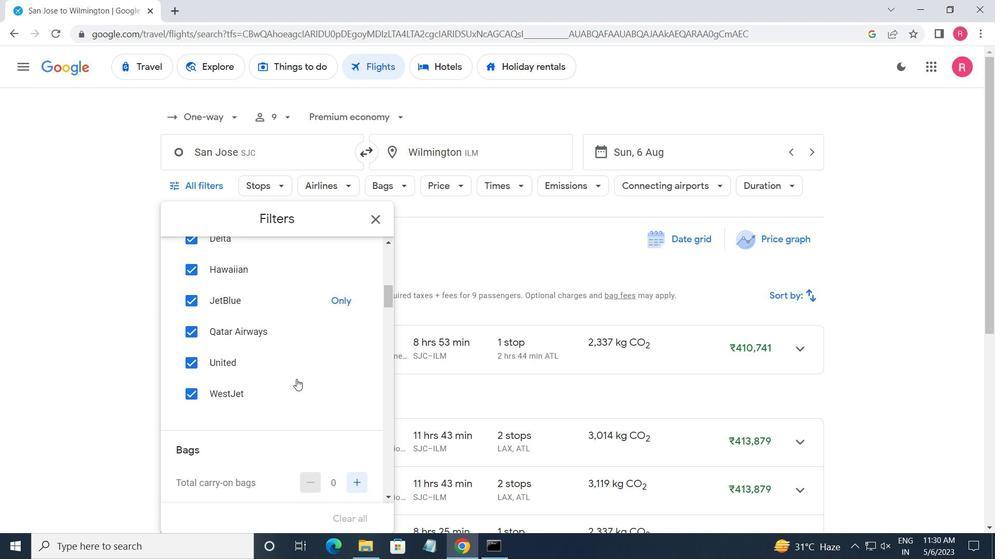 
Action: Mouse scrolled (296, 379) with delta (0, 0)
Screenshot: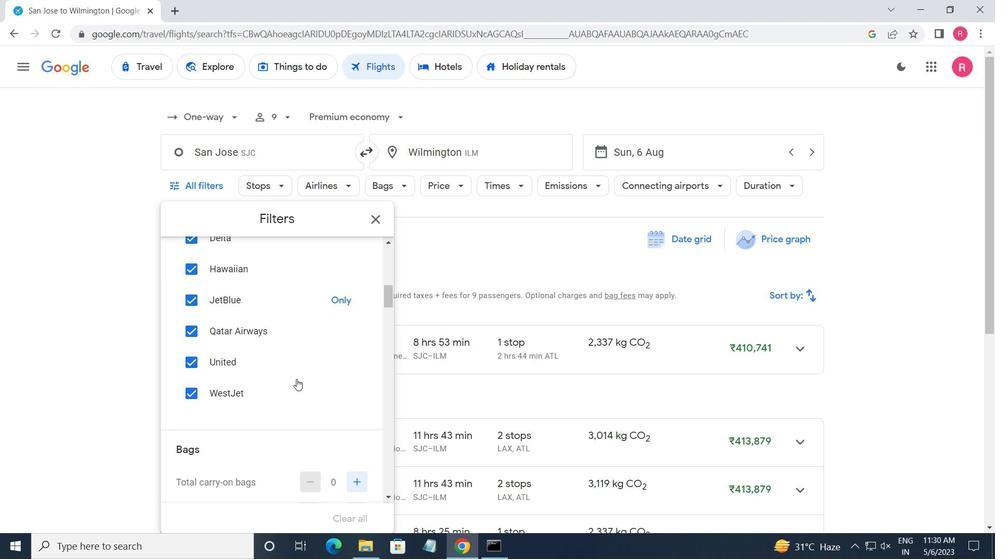 
Action: Mouse moved to (345, 313)
Screenshot: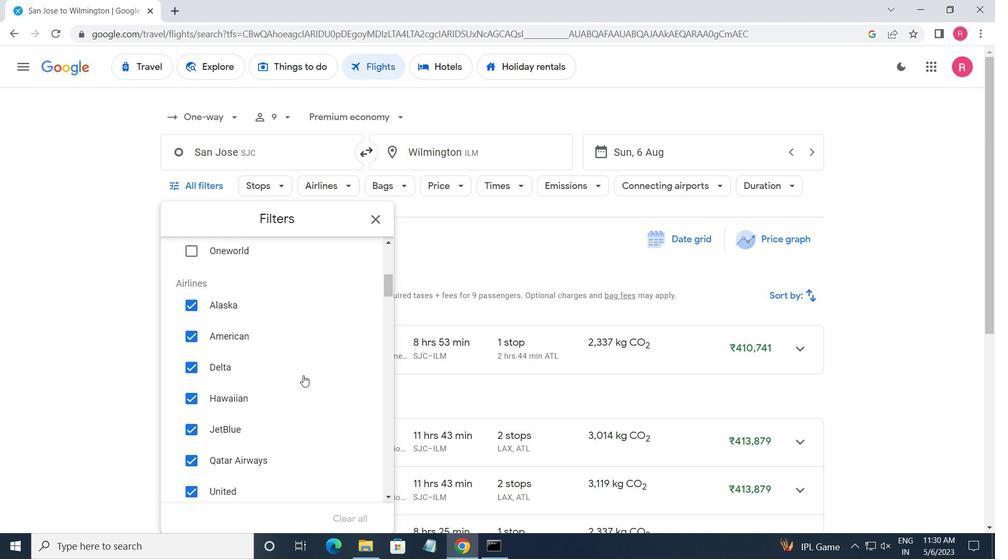 
Action: Mouse scrolled (345, 314) with delta (0, 0)
Screenshot: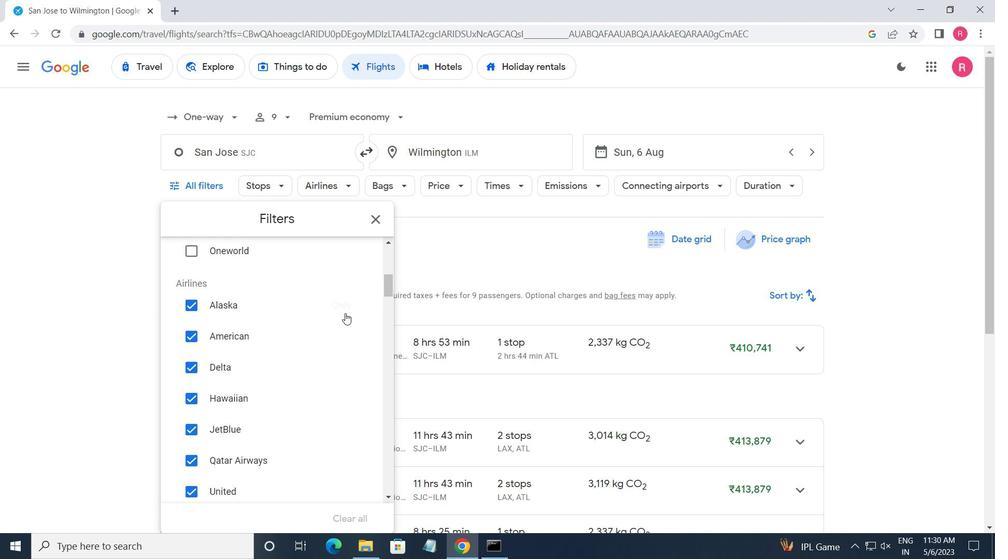 
Action: Mouse scrolled (345, 314) with delta (0, 0)
Screenshot: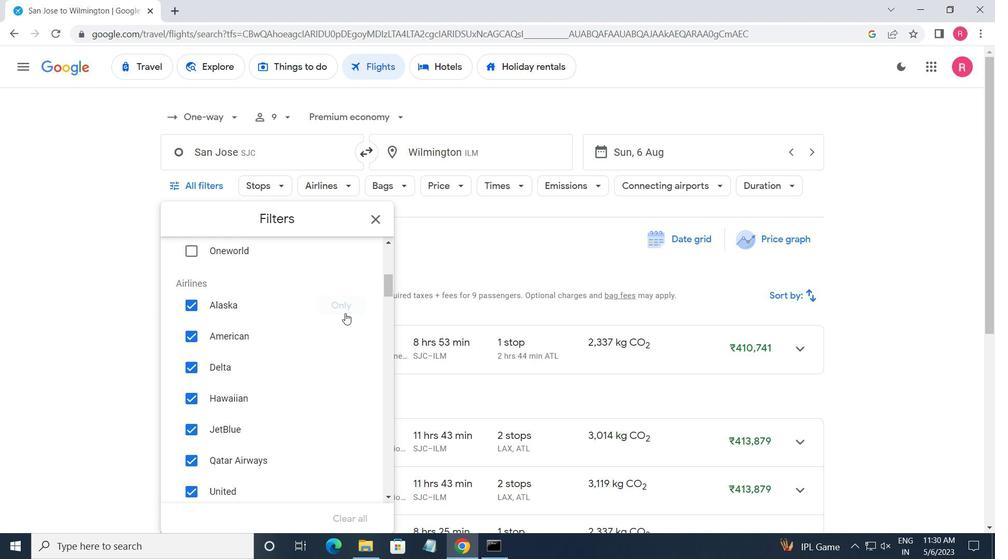 
Action: Mouse moved to (358, 271)
Screenshot: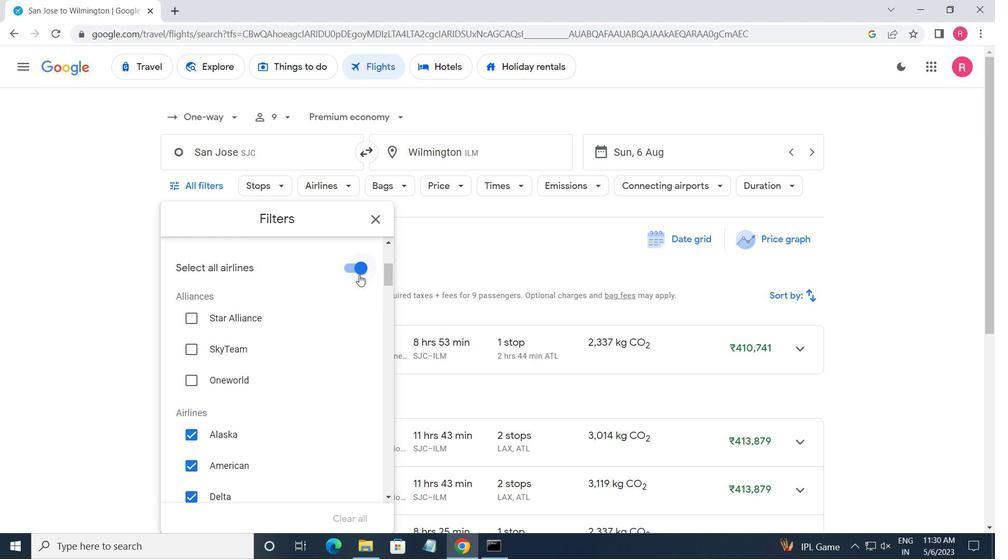 
Action: Mouse pressed left at (358, 271)
Screenshot: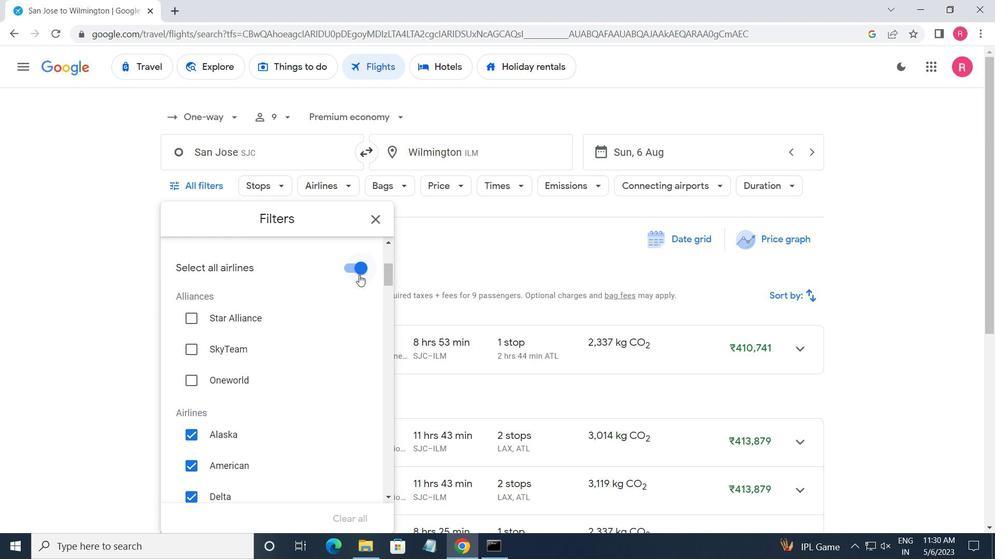 
Action: Mouse moved to (327, 327)
Screenshot: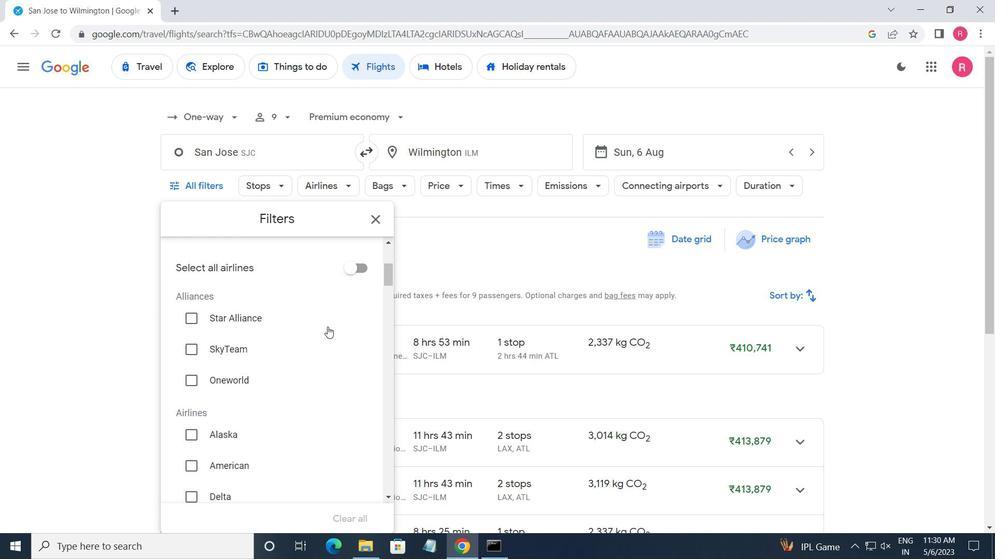 
Action: Mouse scrolled (327, 327) with delta (0, 0)
Screenshot: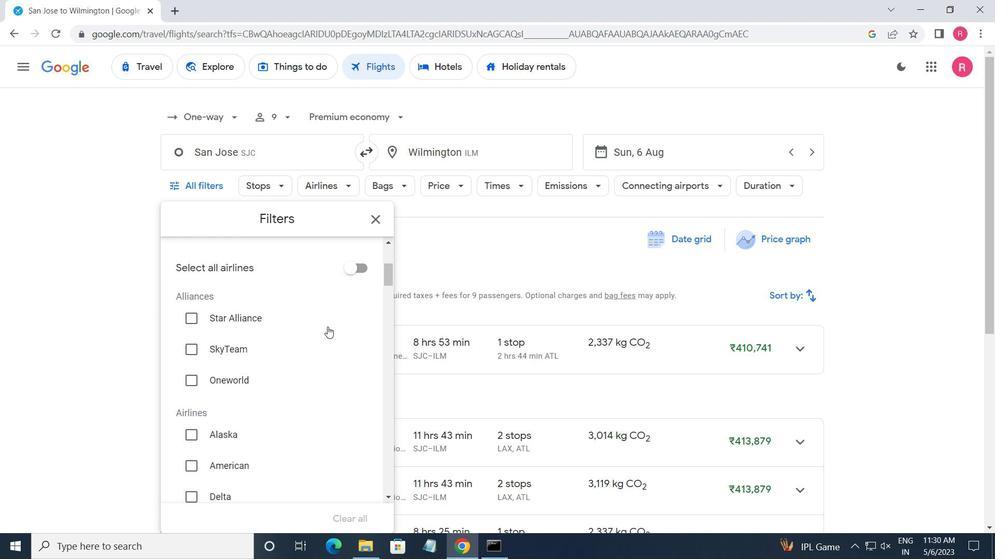 
Action: Mouse moved to (327, 329)
Screenshot: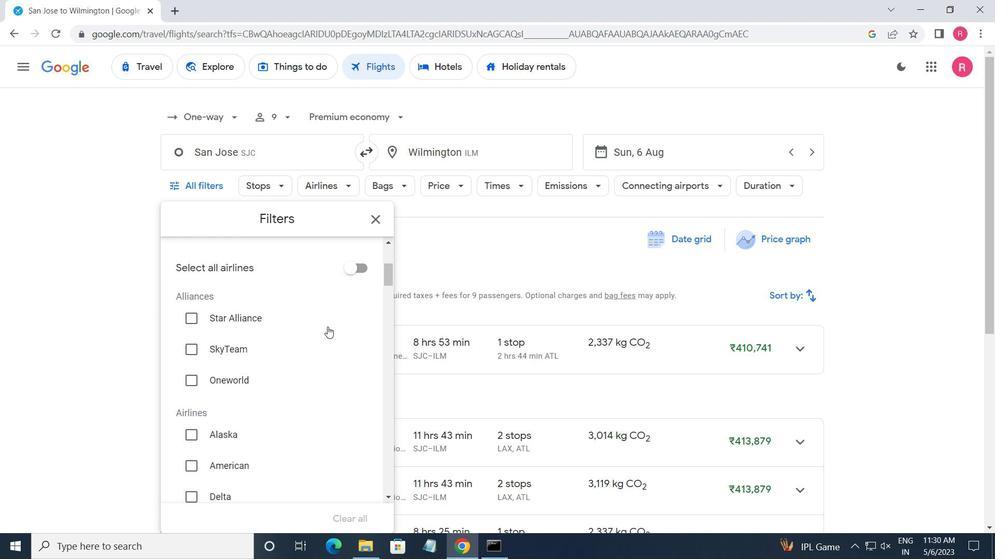 
Action: Mouse scrolled (327, 329) with delta (0, 0)
Screenshot: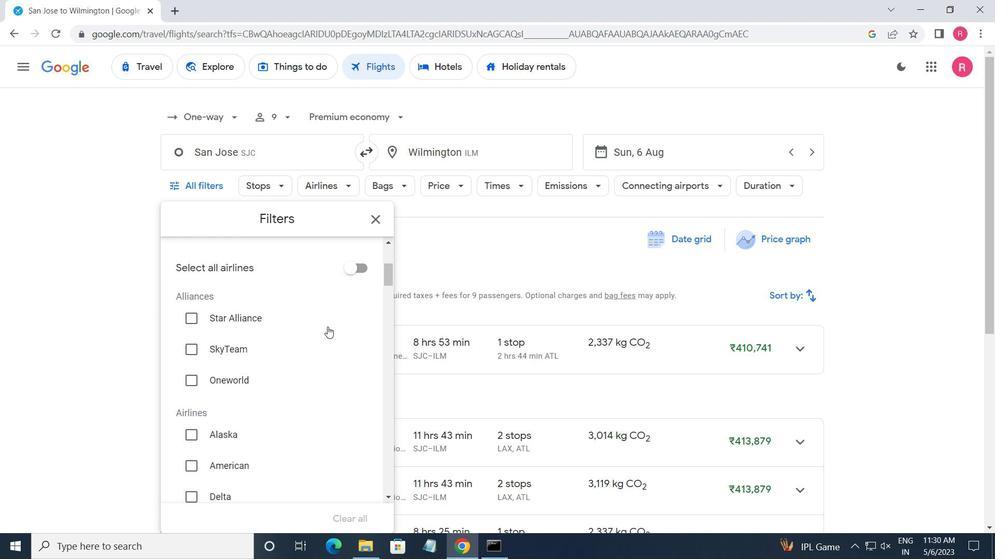 
Action: Mouse moved to (327, 329)
Screenshot: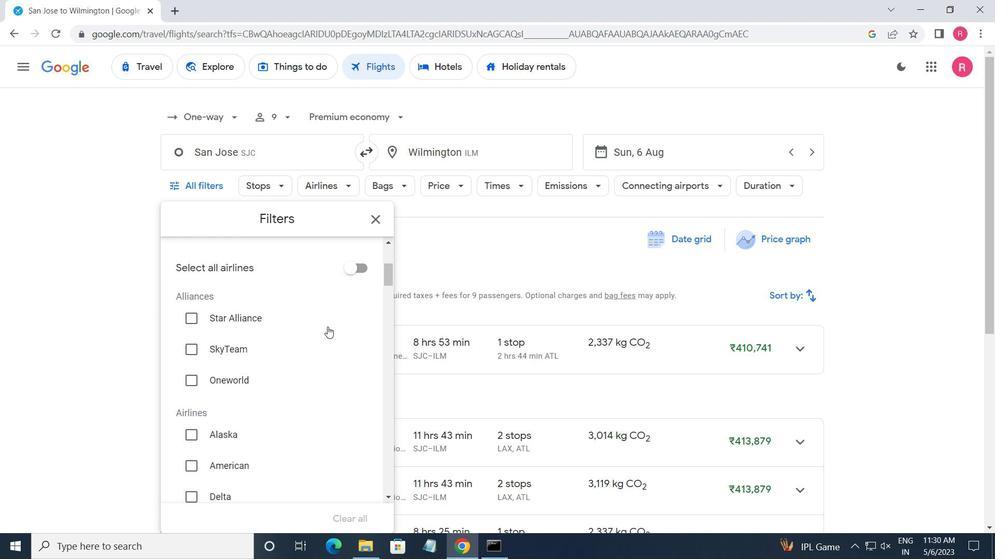 
Action: Mouse scrolled (327, 329) with delta (0, 0)
Screenshot: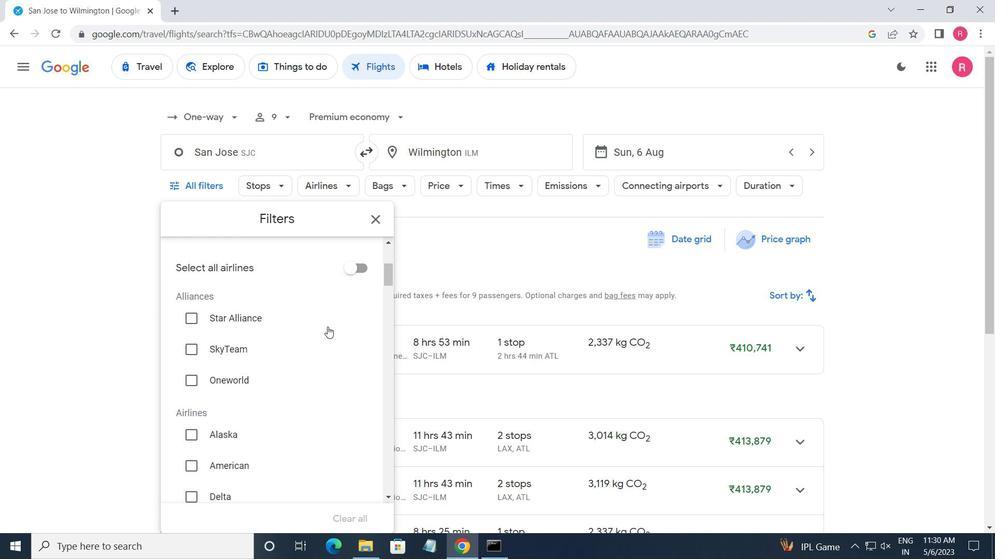 
Action: Mouse moved to (327, 330)
Screenshot: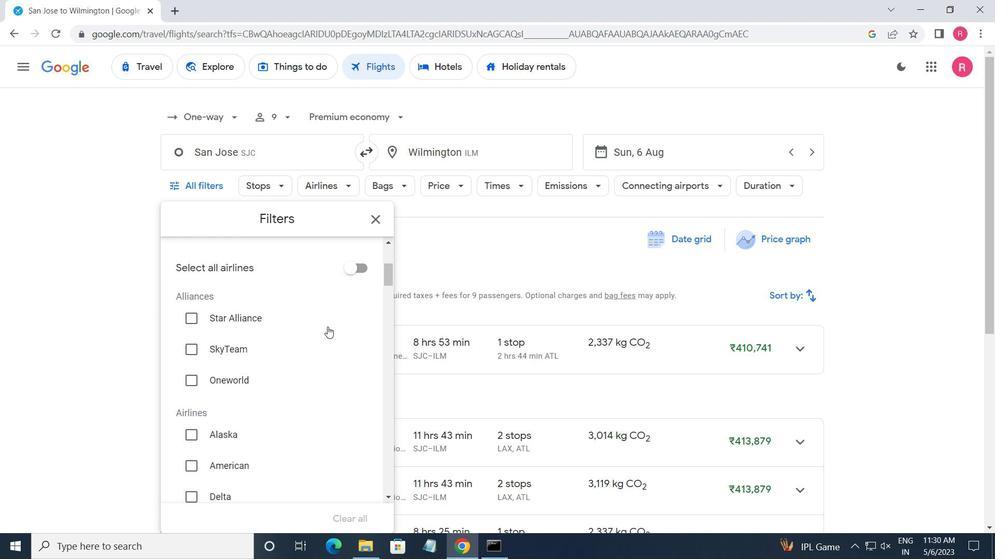 
Action: Mouse scrolled (327, 329) with delta (0, 0)
Screenshot: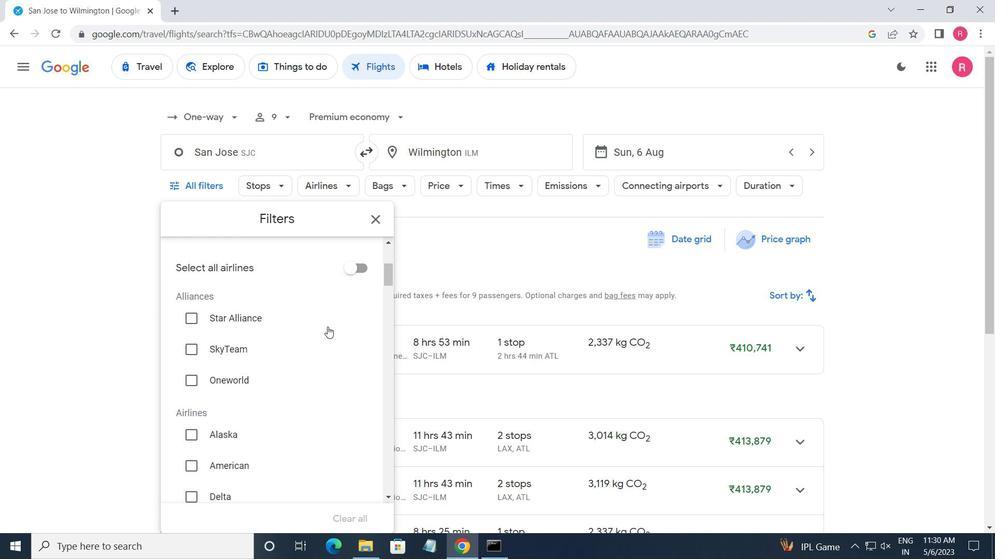 
Action: Mouse scrolled (327, 329) with delta (0, 0)
Screenshot: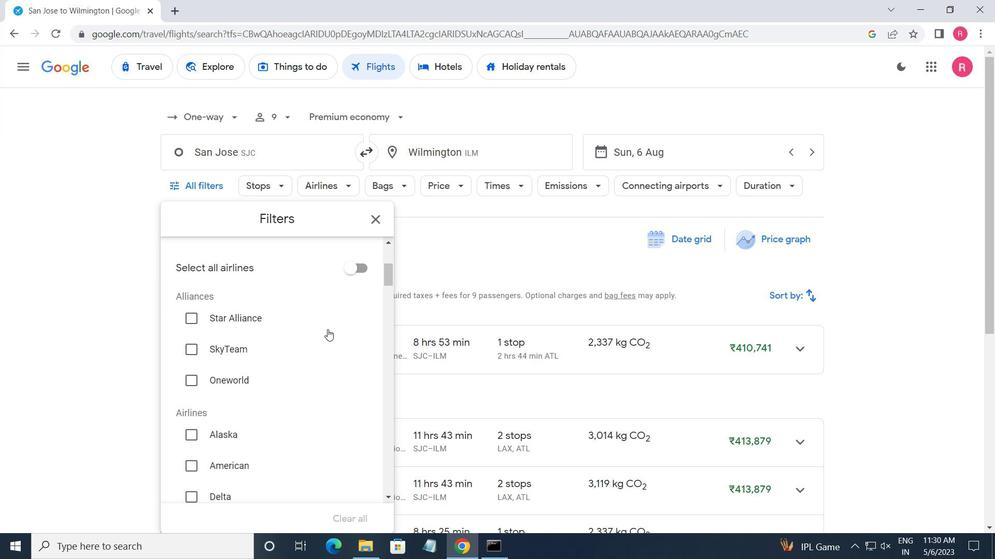 
Action: Mouse moved to (326, 331)
Screenshot: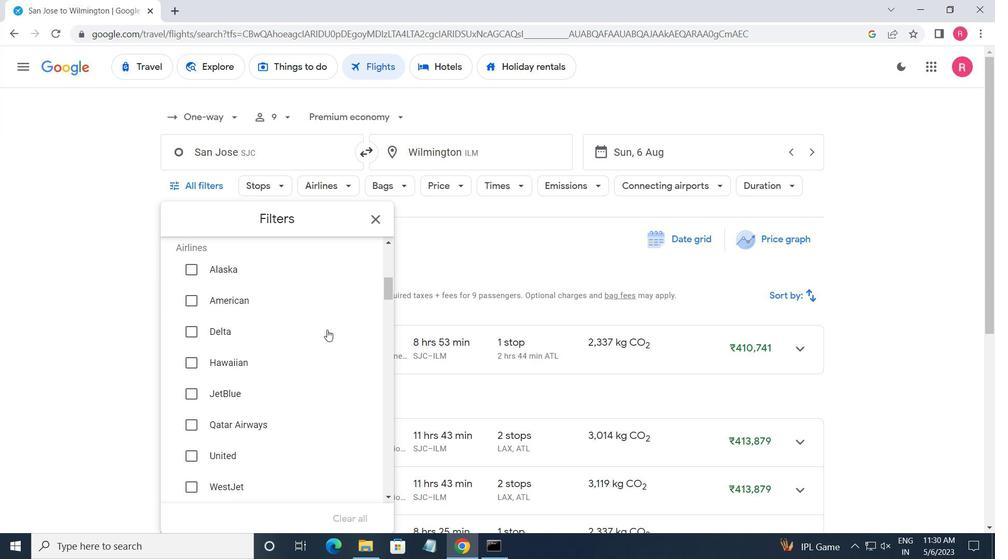 
Action: Mouse scrolled (326, 330) with delta (0, 0)
Screenshot: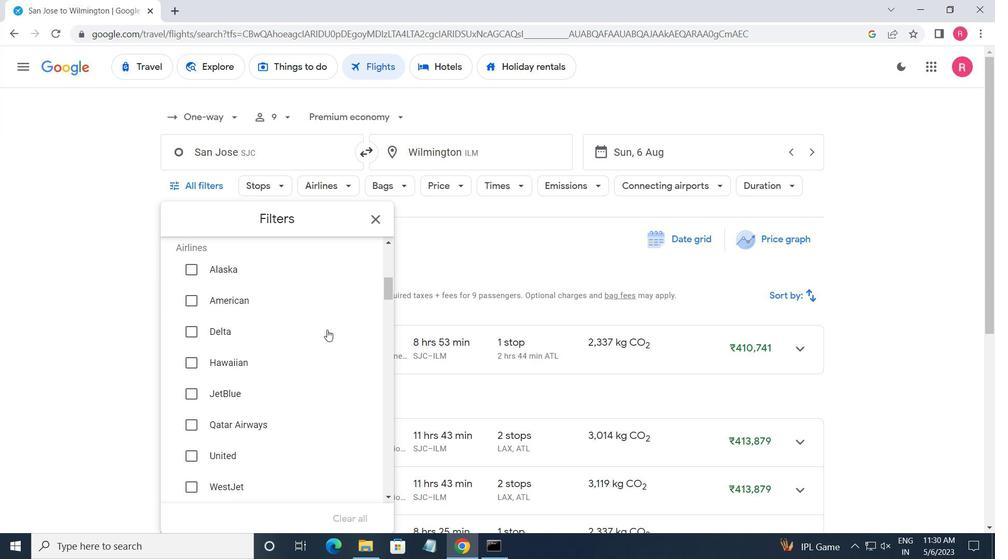 
Action: Mouse moved to (345, 356)
Screenshot: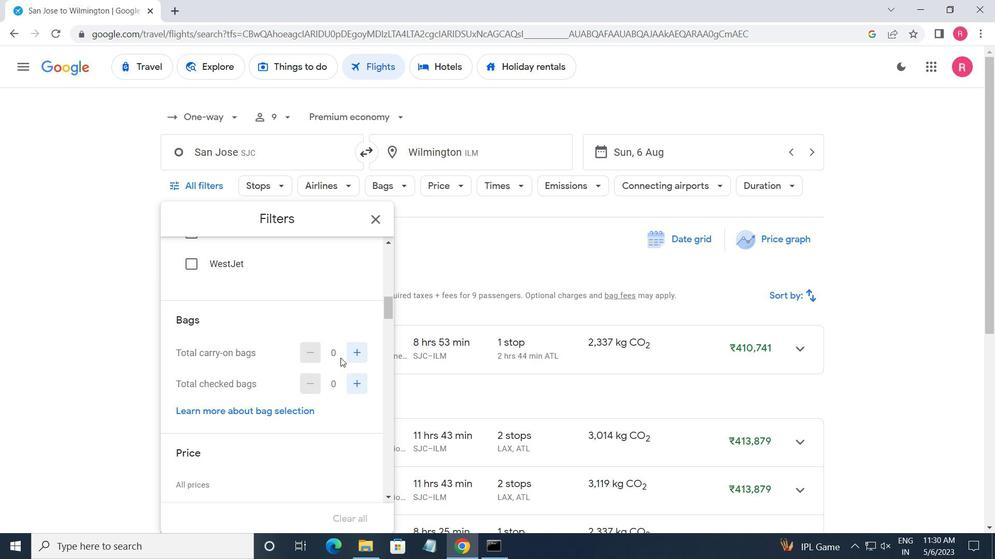 
Action: Mouse pressed left at (345, 356)
Screenshot: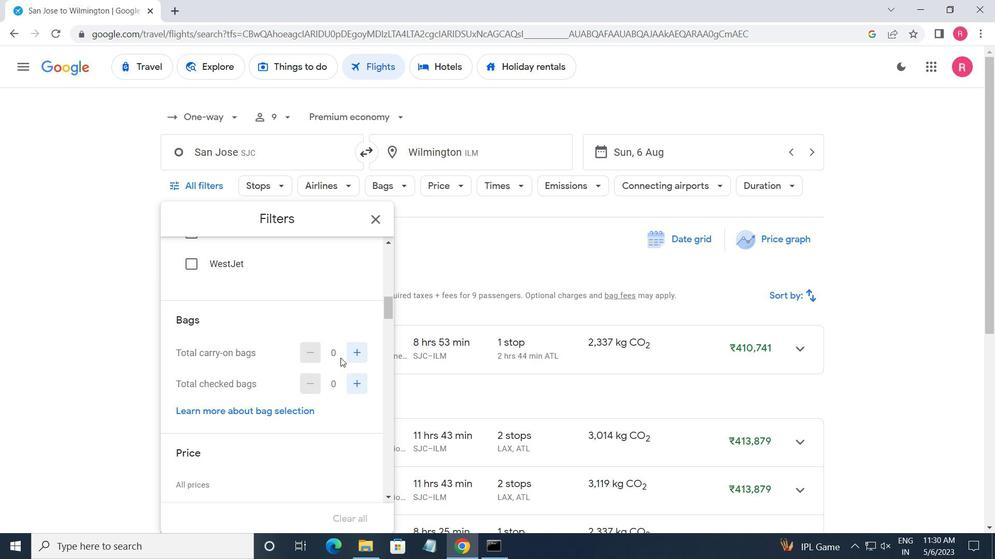 
Action: Mouse moved to (345, 358)
Screenshot: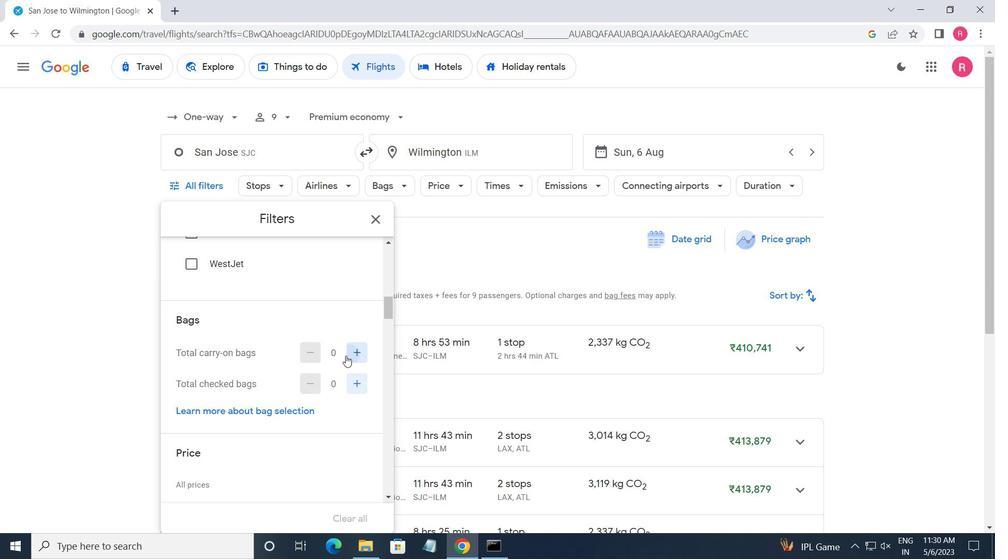 
Action: Mouse scrolled (345, 358) with delta (0, 0)
Screenshot: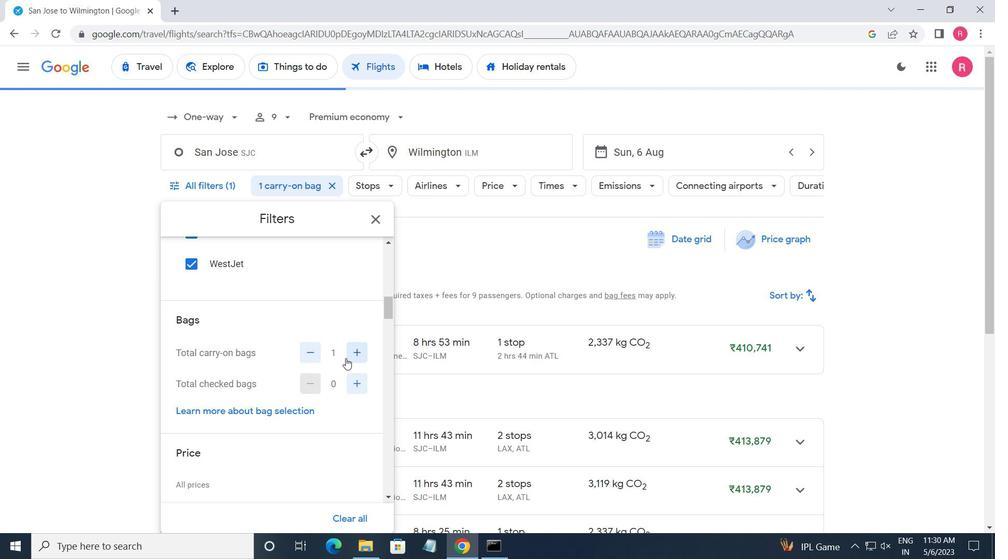 
Action: Mouse moved to (366, 440)
Screenshot: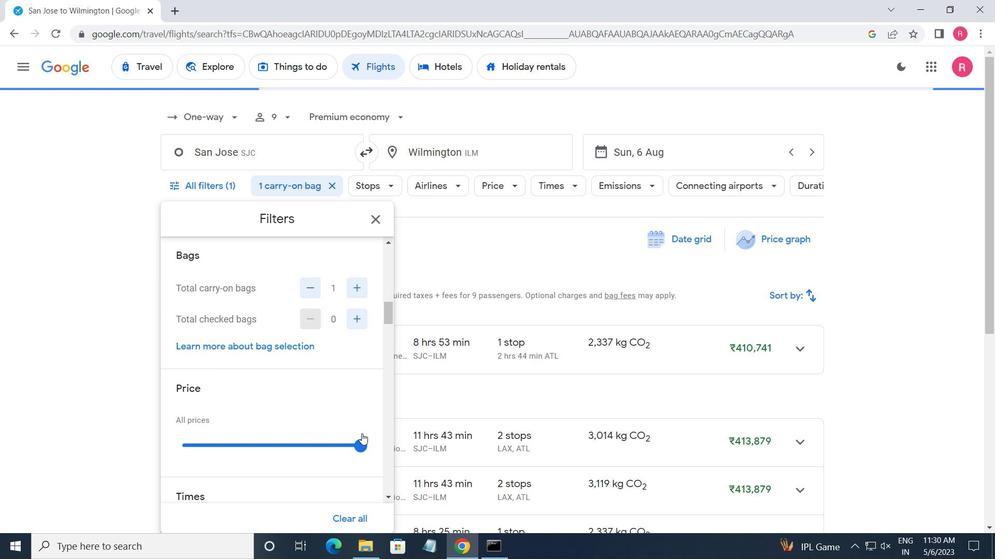 
Action: Mouse pressed left at (366, 440)
Screenshot: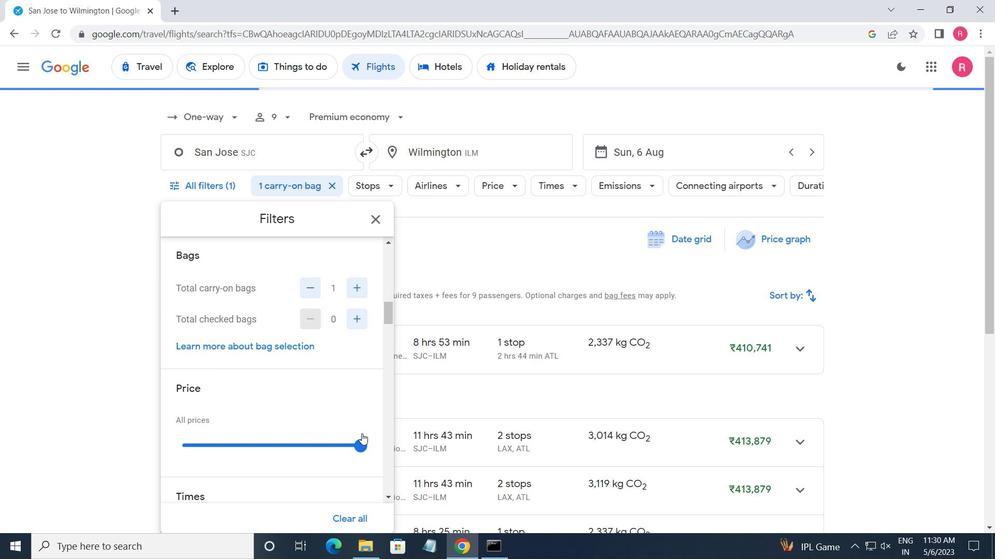 
Action: Mouse moved to (271, 413)
Screenshot: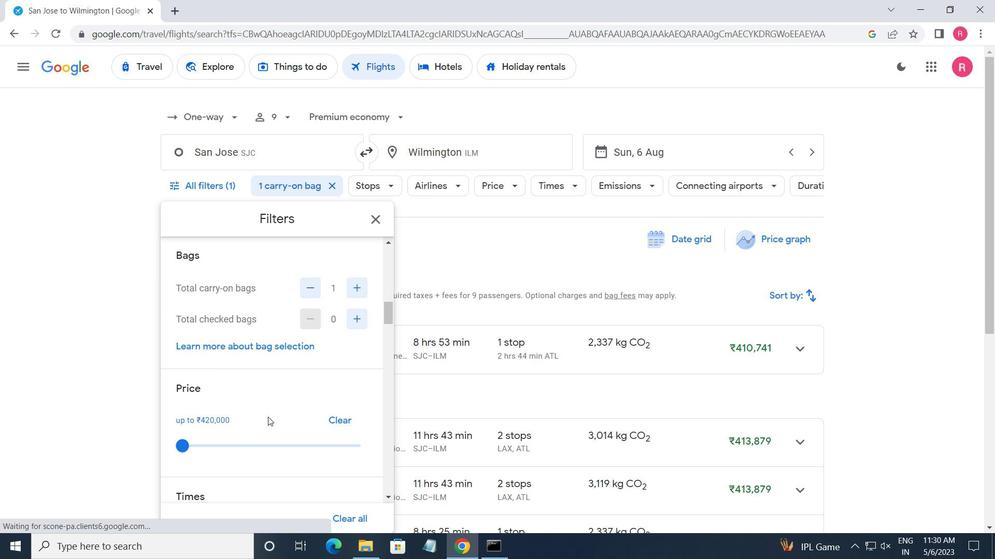 
Action: Mouse scrolled (271, 412) with delta (0, 0)
Screenshot: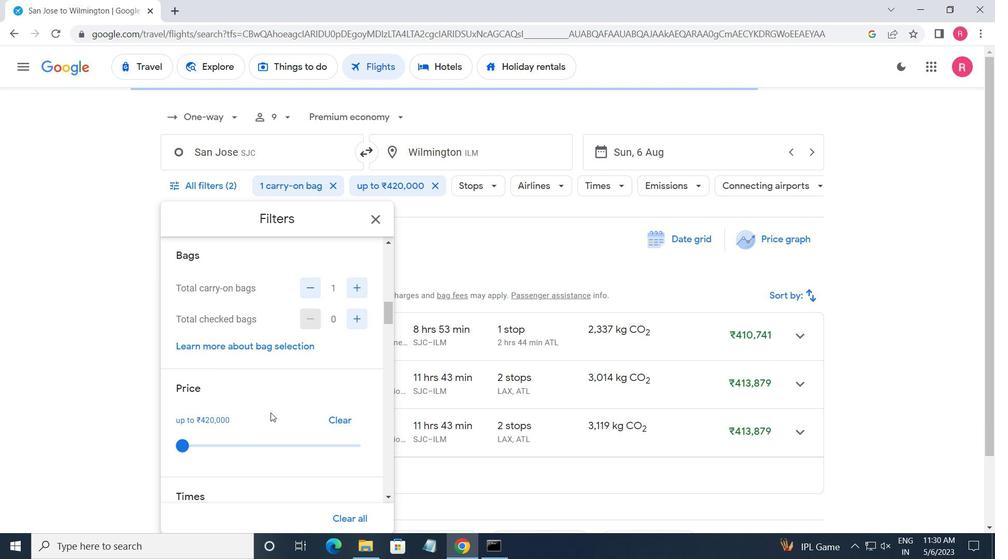 
Action: Mouse scrolled (271, 412) with delta (0, 0)
Screenshot: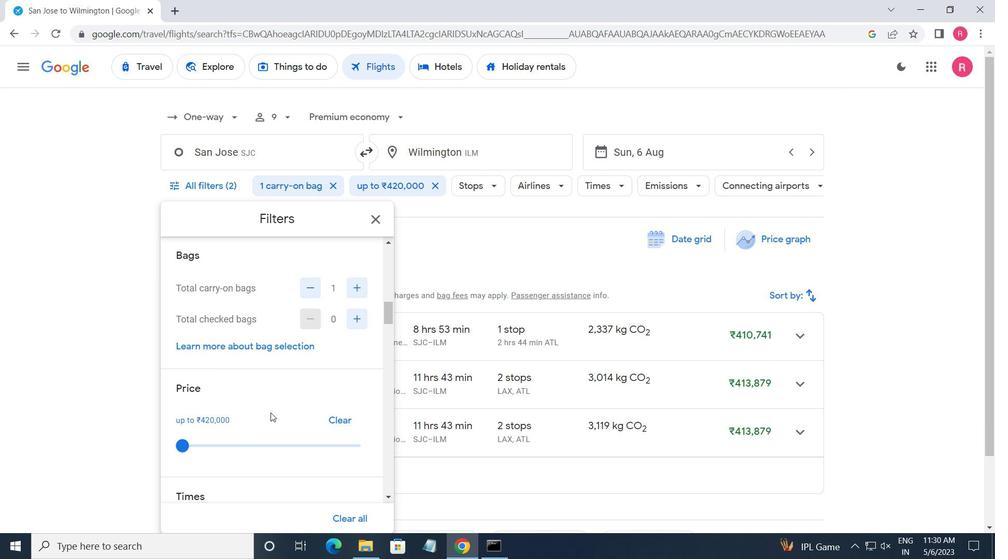 
Action: Mouse scrolled (271, 412) with delta (0, 0)
Screenshot: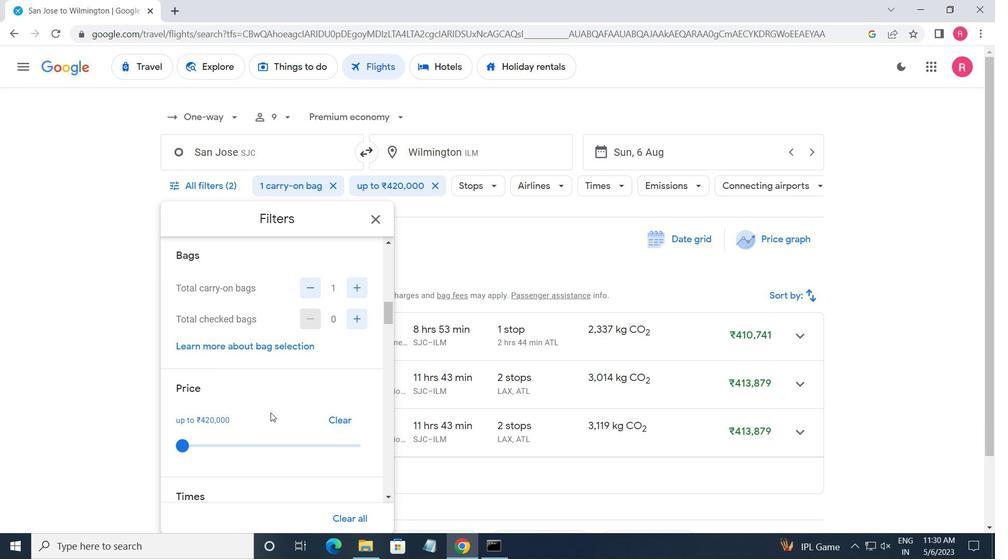 
Action: Mouse moved to (180, 400)
Screenshot: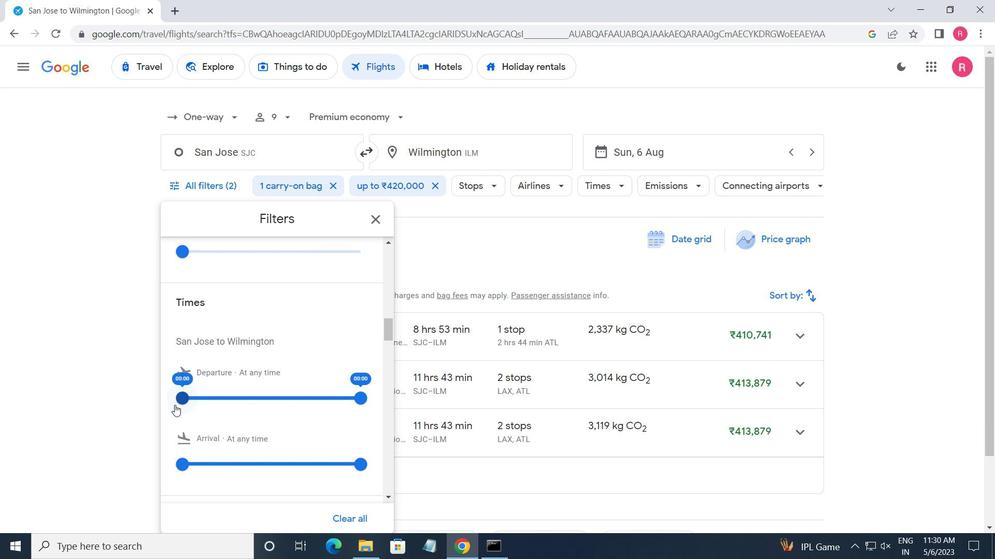 
Action: Mouse pressed left at (180, 400)
Screenshot: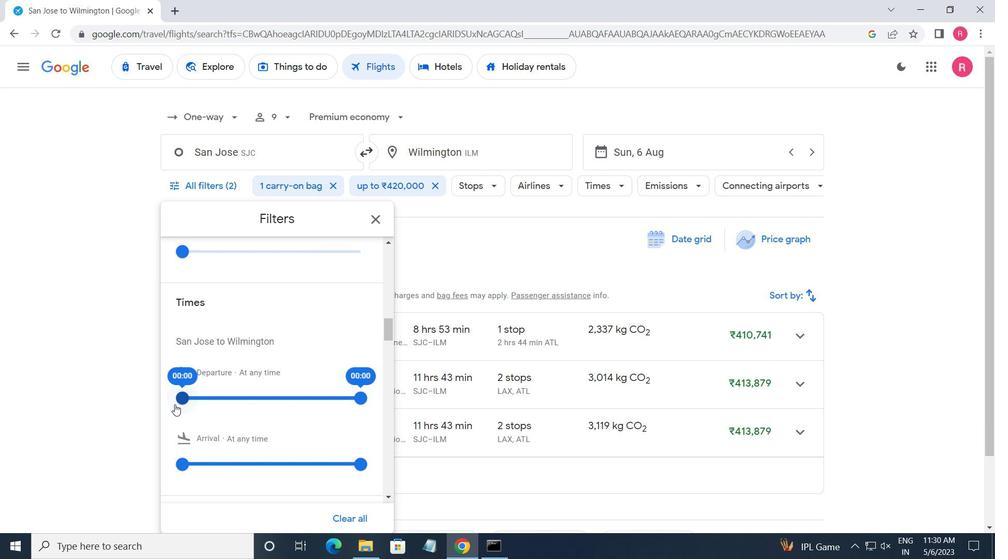 
Action: Mouse moved to (354, 401)
Screenshot: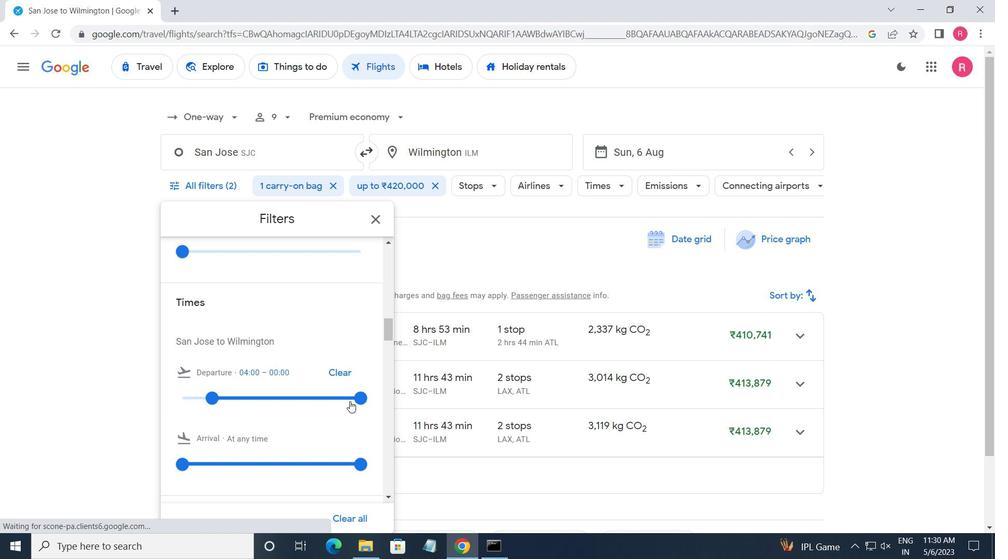 
Action: Mouse pressed left at (354, 401)
Screenshot: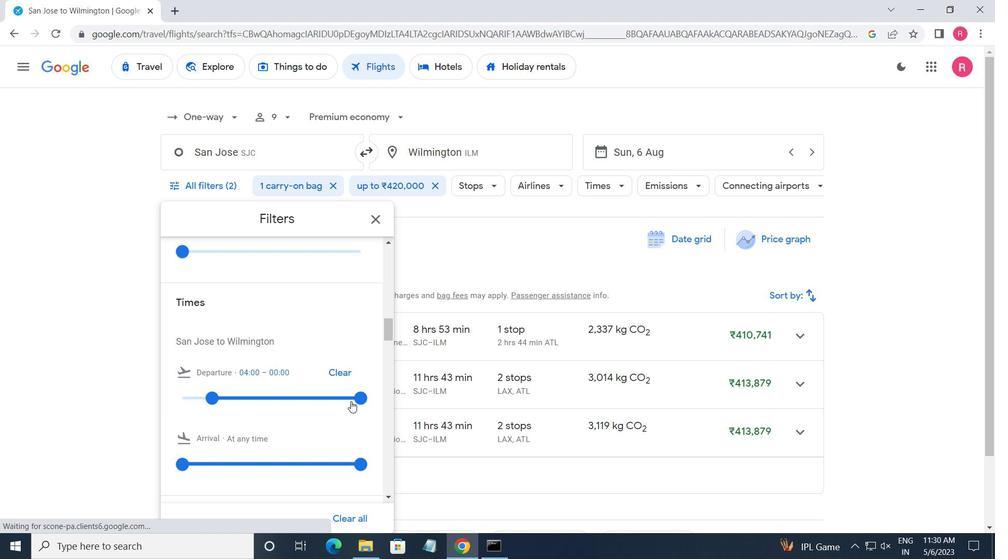 
Action: Mouse moved to (379, 225)
Screenshot: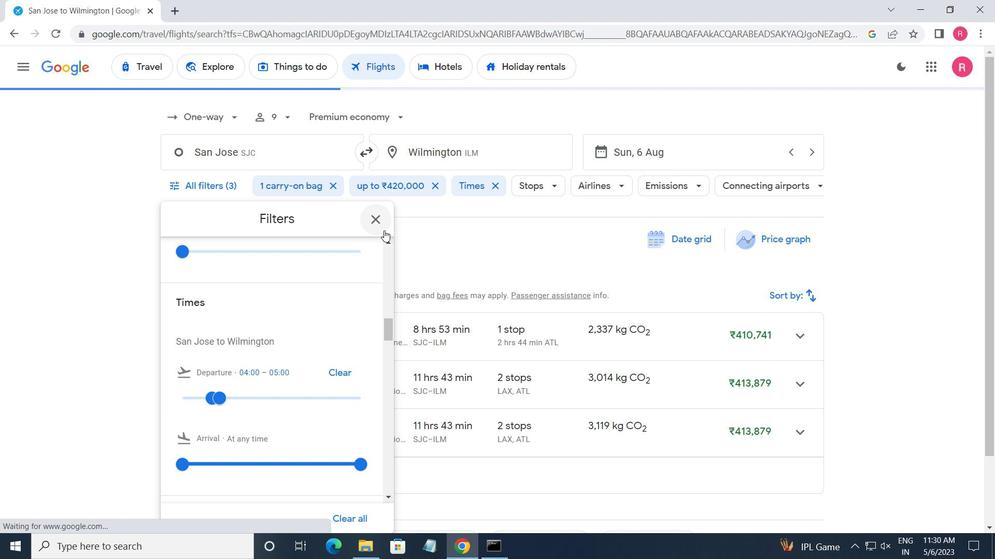 
Action: Mouse pressed left at (379, 225)
Screenshot: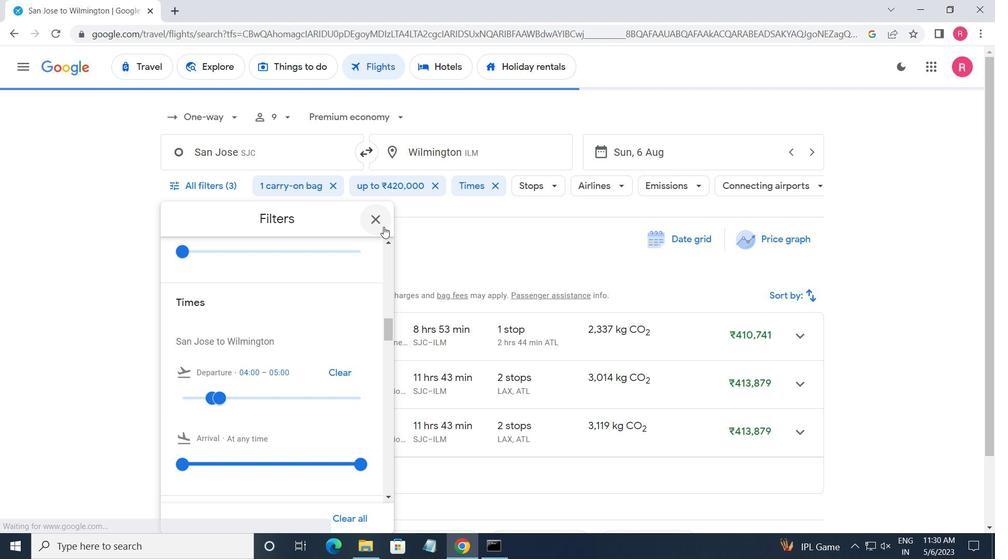 
